 Task: Create a due date automation trigger when advanced on, on the tuesday of the week a card is due add fields with custom field "Resume" set to a number lower or equal to 1 and lower or equal to 10 at 11:00 AM.
Action: Mouse moved to (802, 247)
Screenshot: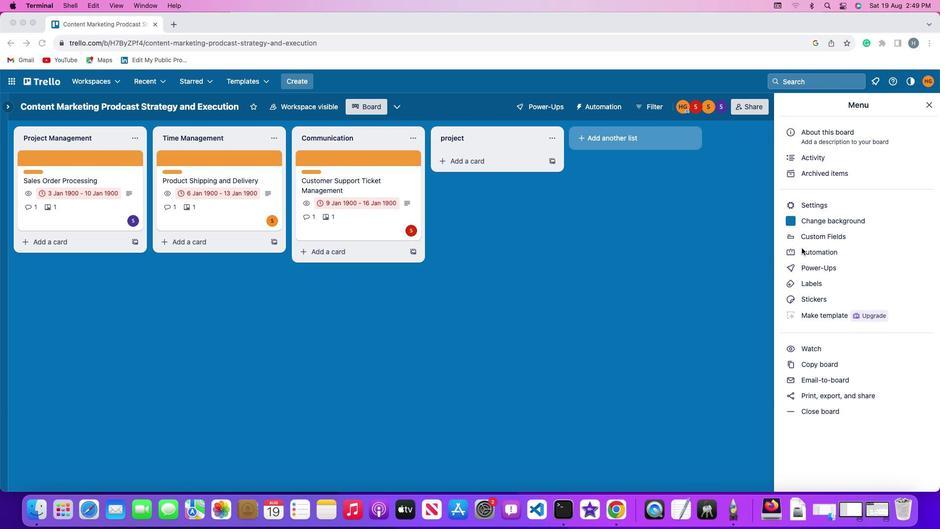 
Action: Mouse pressed left at (802, 247)
Screenshot: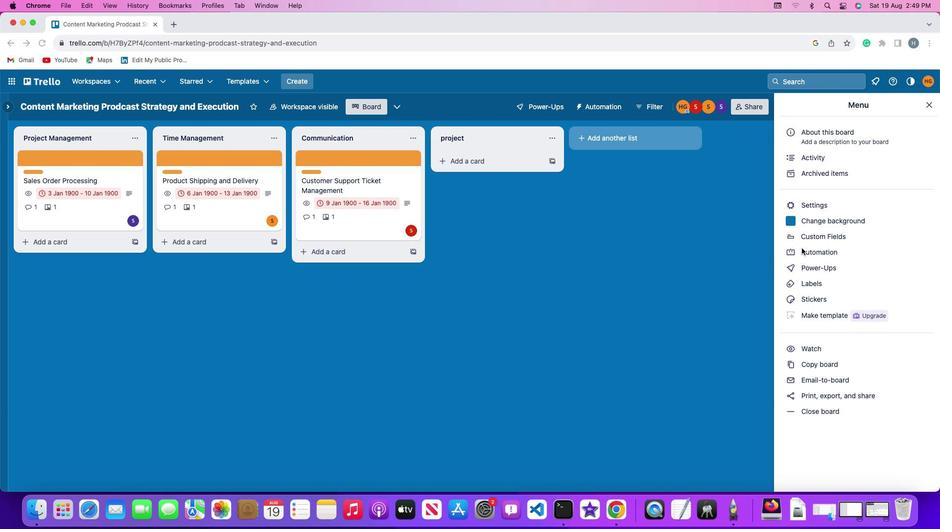 
Action: Mouse pressed left at (802, 247)
Screenshot: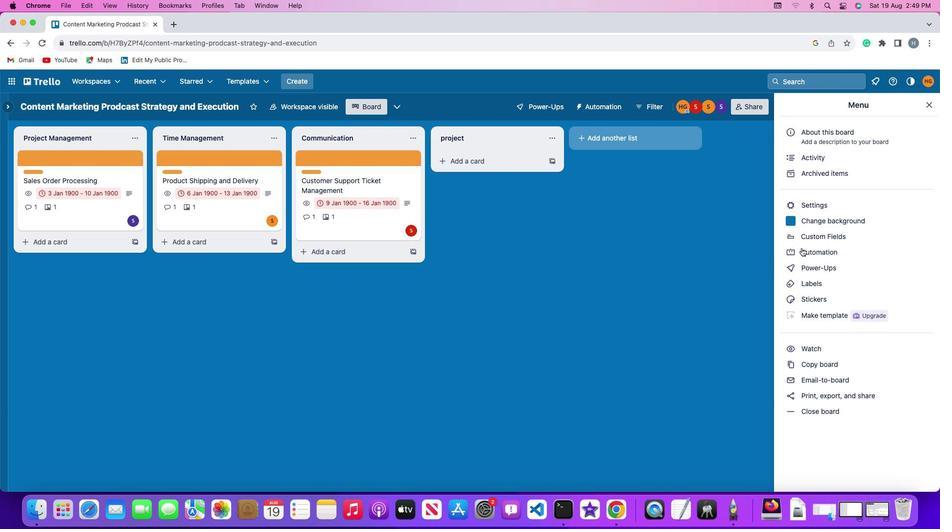 
Action: Mouse moved to (87, 231)
Screenshot: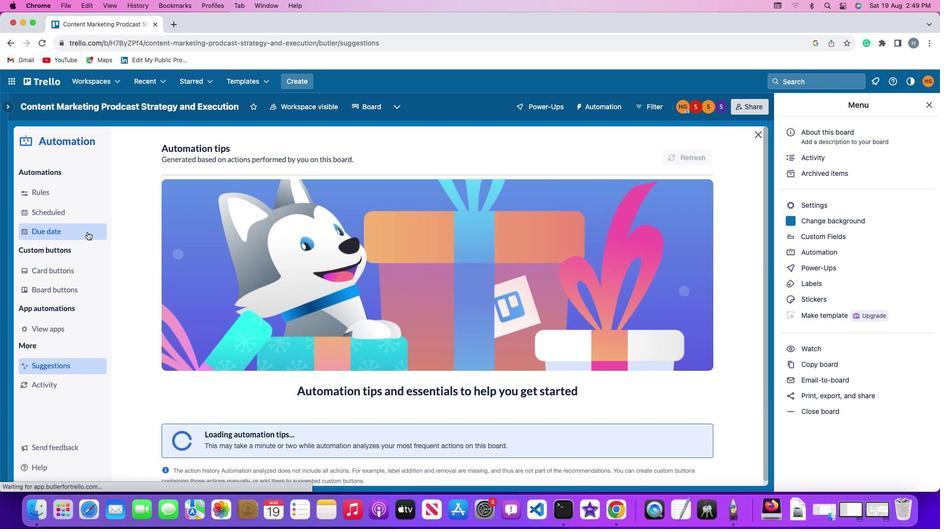 
Action: Mouse pressed left at (87, 231)
Screenshot: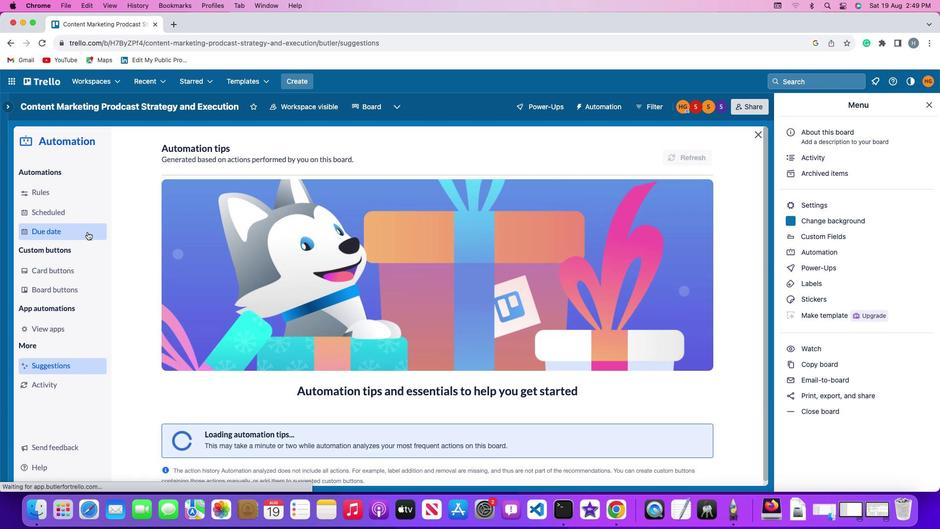 
Action: Mouse moved to (660, 150)
Screenshot: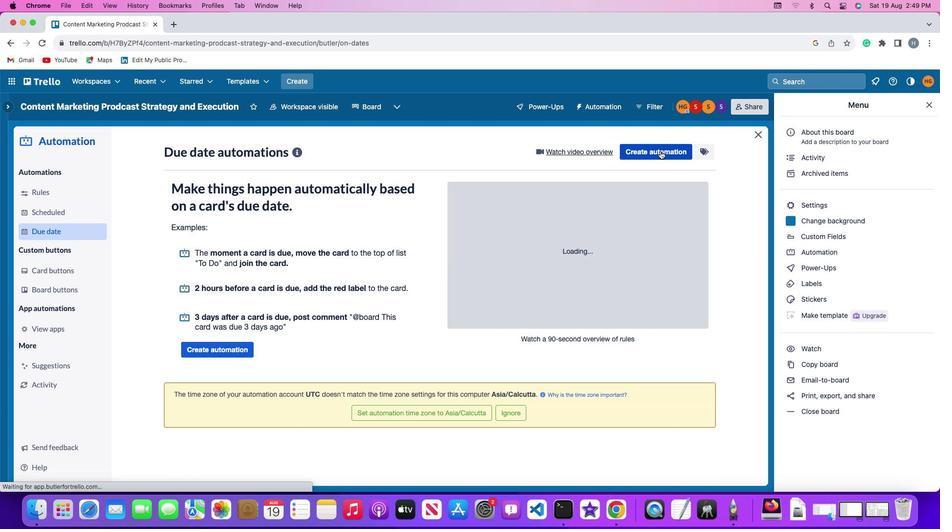 
Action: Mouse pressed left at (660, 150)
Screenshot: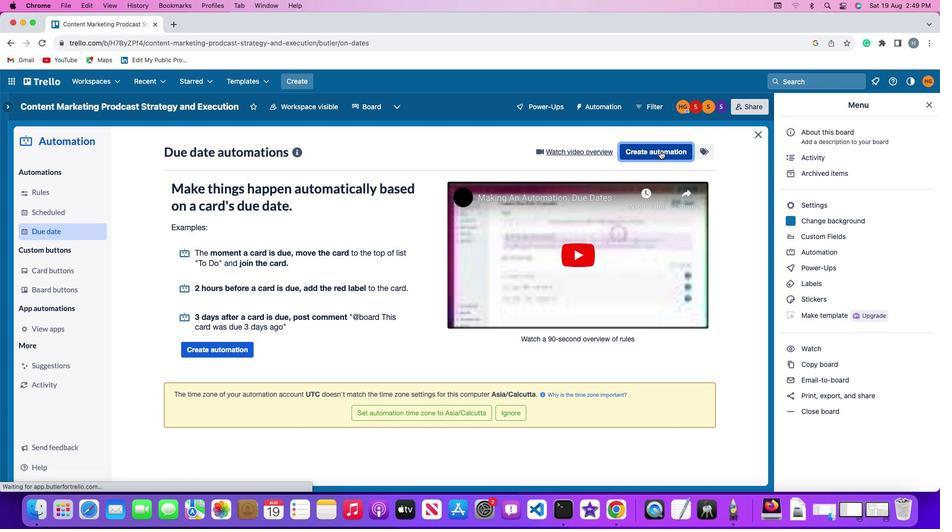 
Action: Mouse moved to (182, 245)
Screenshot: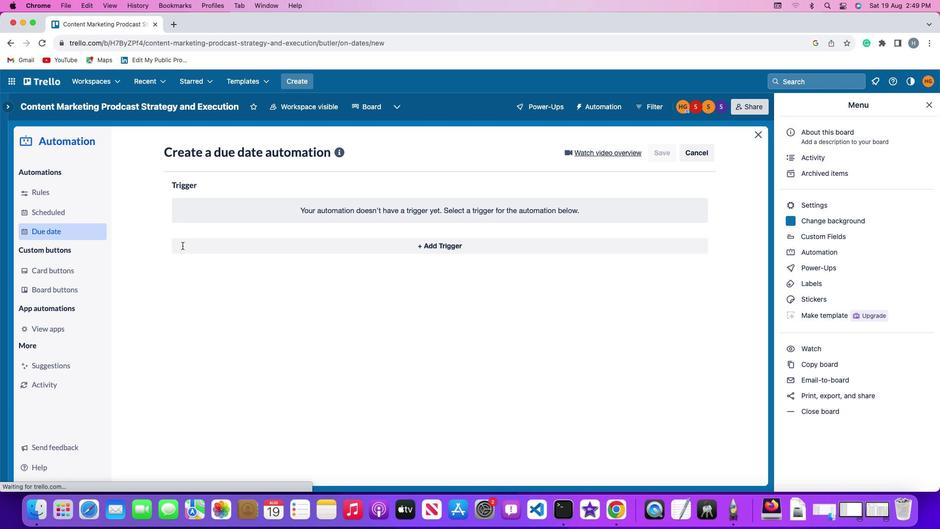 
Action: Mouse pressed left at (182, 245)
Screenshot: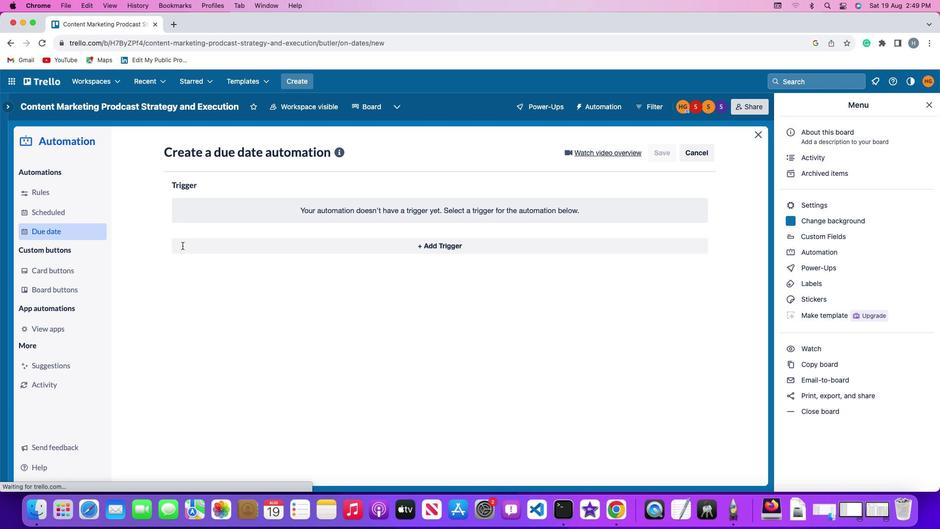 
Action: Mouse moved to (217, 430)
Screenshot: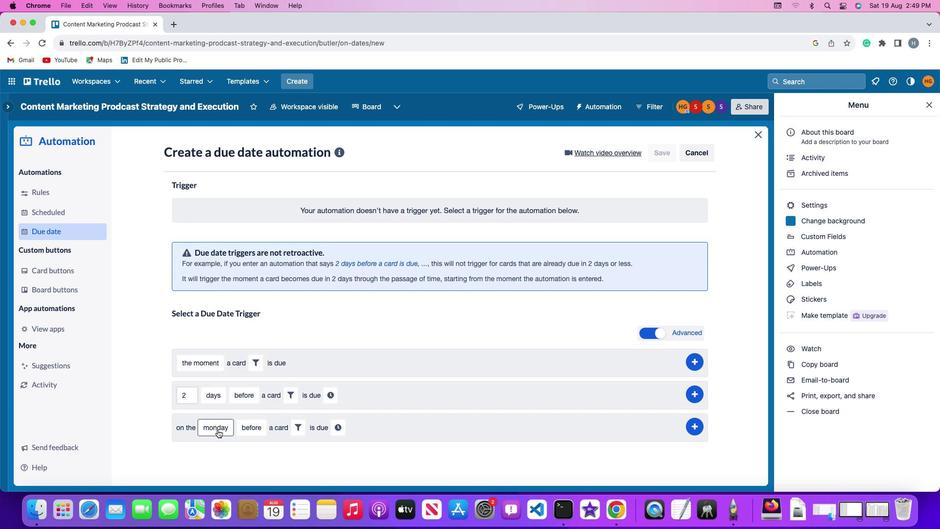 
Action: Mouse pressed left at (217, 430)
Screenshot: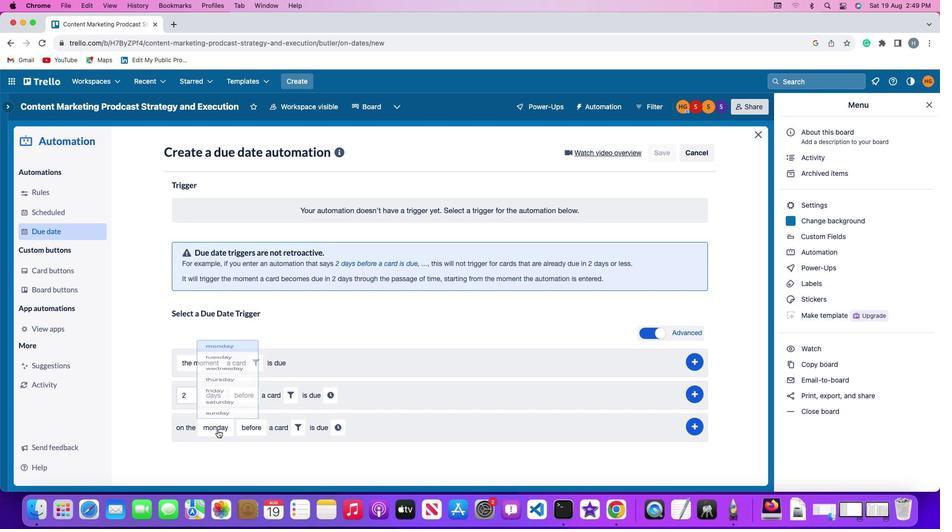 
Action: Mouse moved to (231, 313)
Screenshot: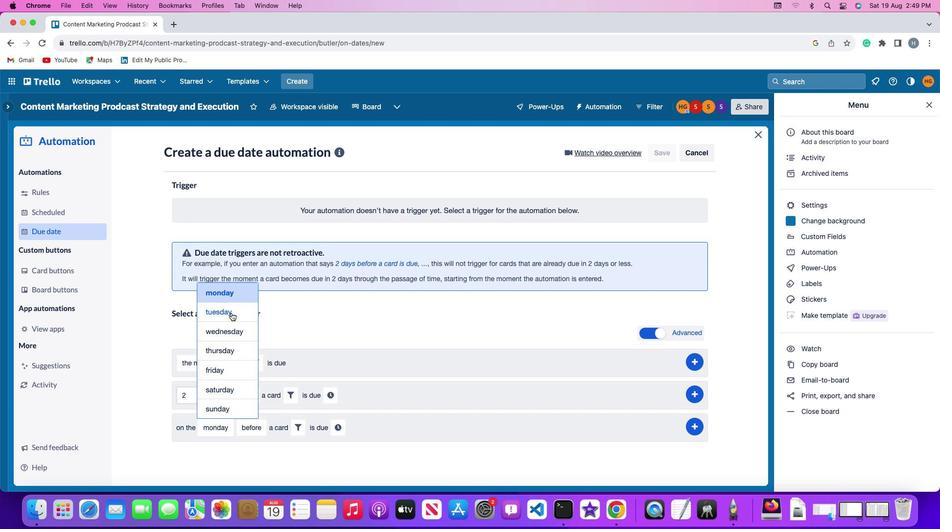 
Action: Mouse pressed left at (231, 313)
Screenshot: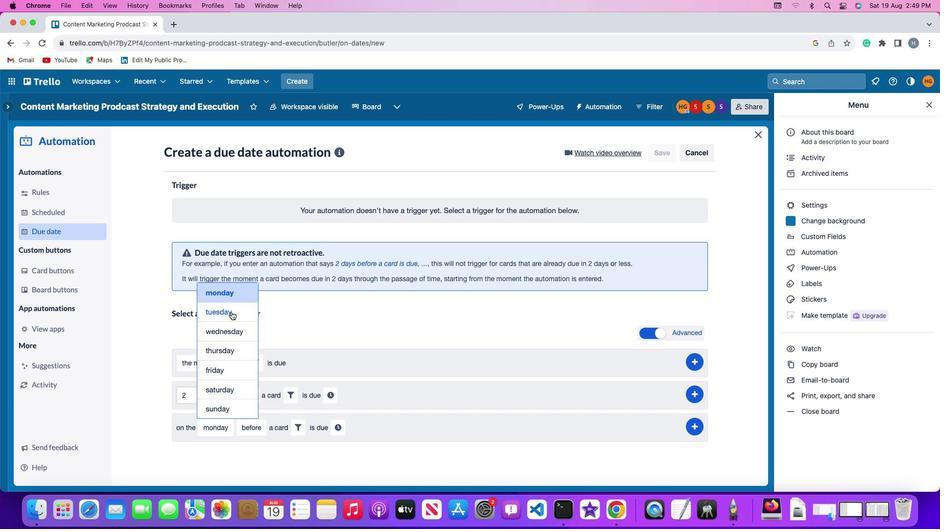 
Action: Mouse moved to (255, 432)
Screenshot: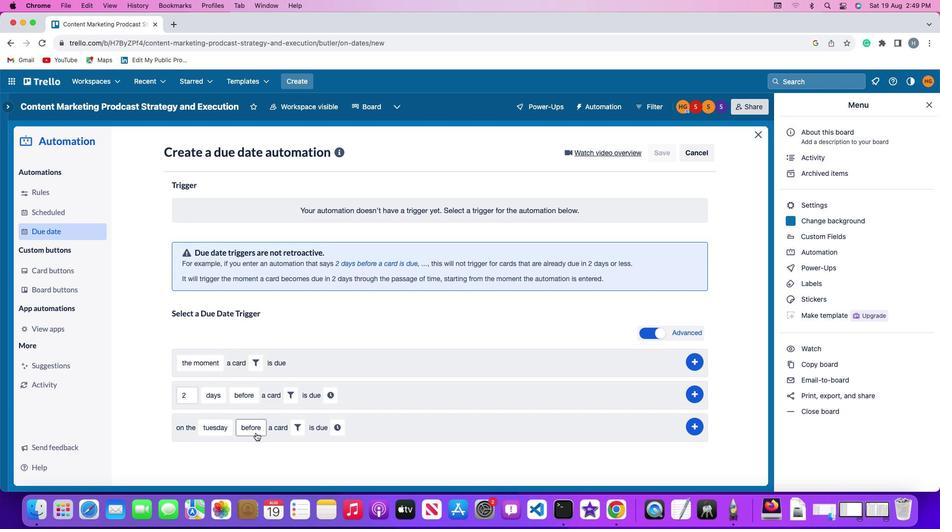 
Action: Mouse pressed left at (255, 432)
Screenshot: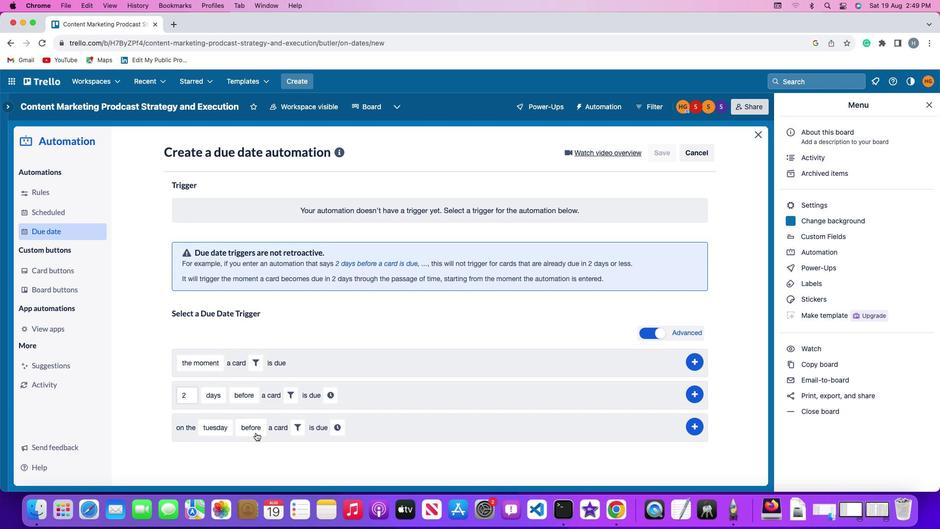 
Action: Mouse moved to (262, 383)
Screenshot: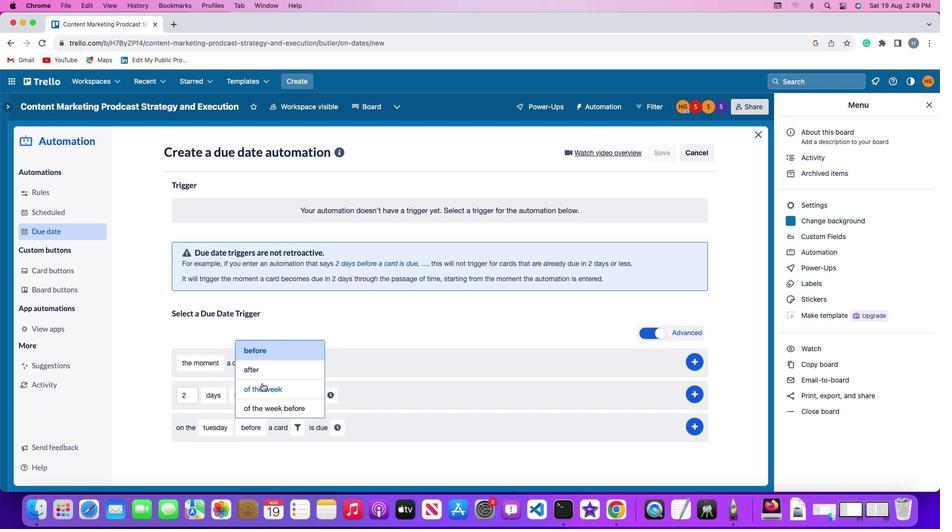
Action: Mouse pressed left at (262, 383)
Screenshot: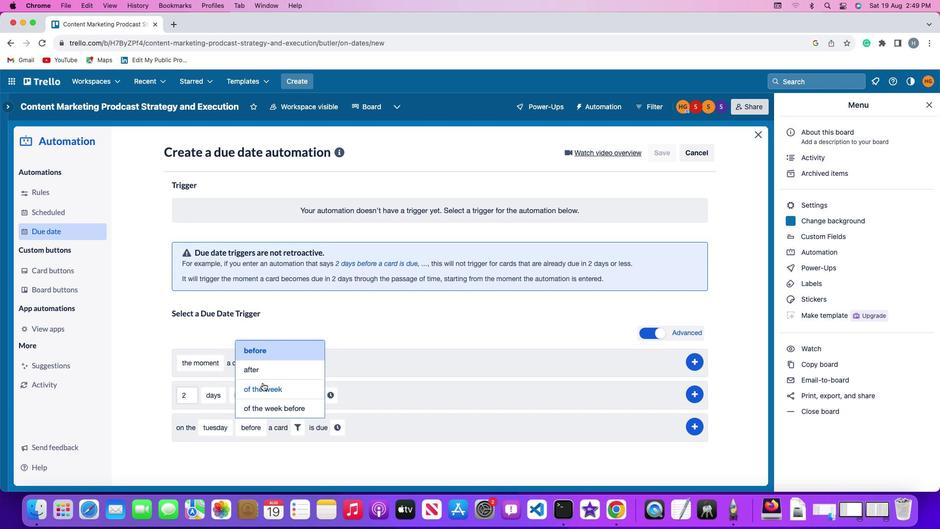 
Action: Mouse moved to (307, 418)
Screenshot: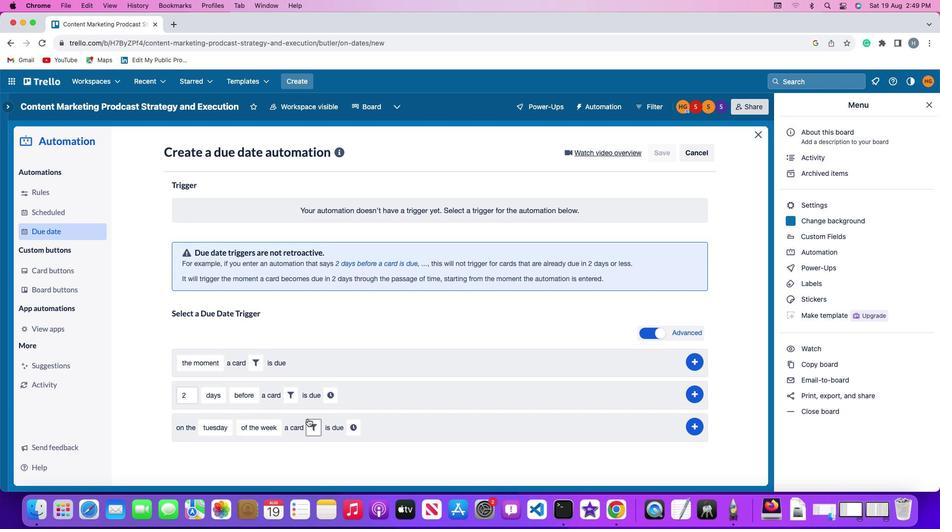 
Action: Mouse pressed left at (307, 418)
Screenshot: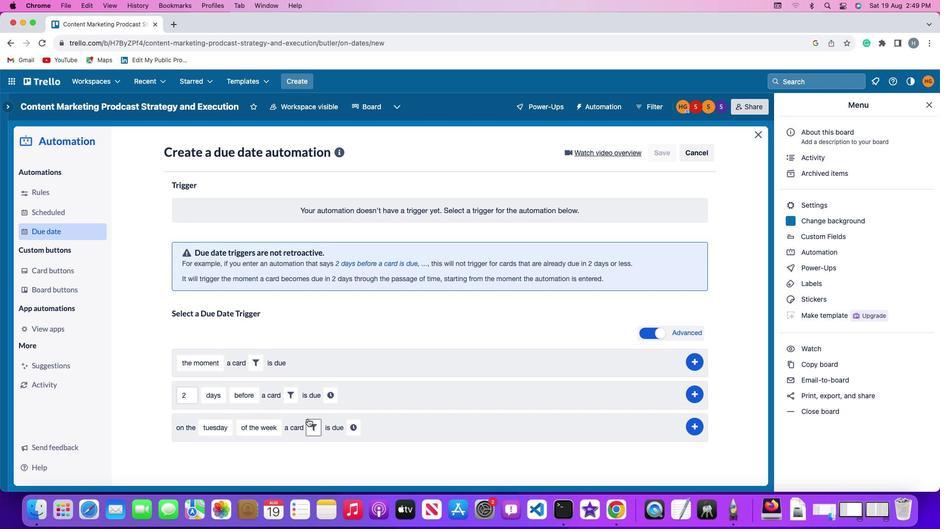 
Action: Mouse moved to (472, 456)
Screenshot: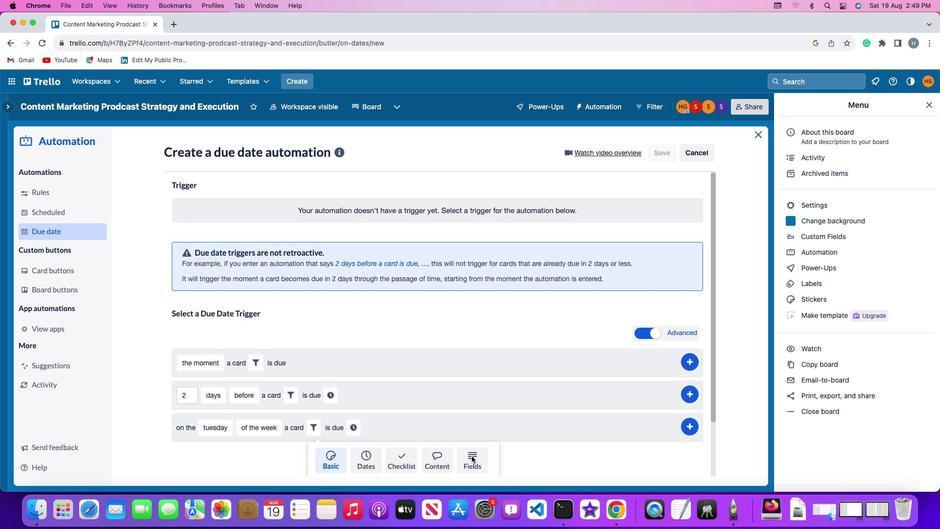 
Action: Mouse pressed left at (472, 456)
Screenshot: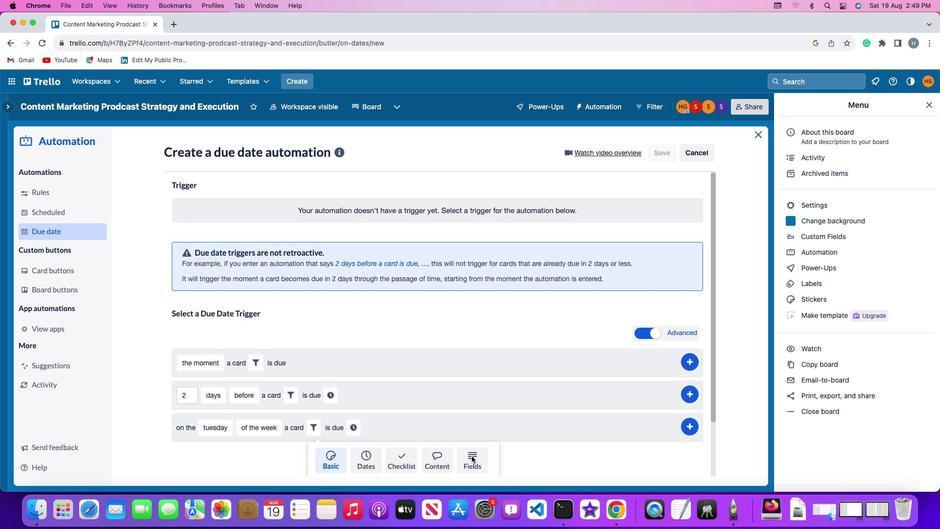 
Action: Mouse moved to (261, 447)
Screenshot: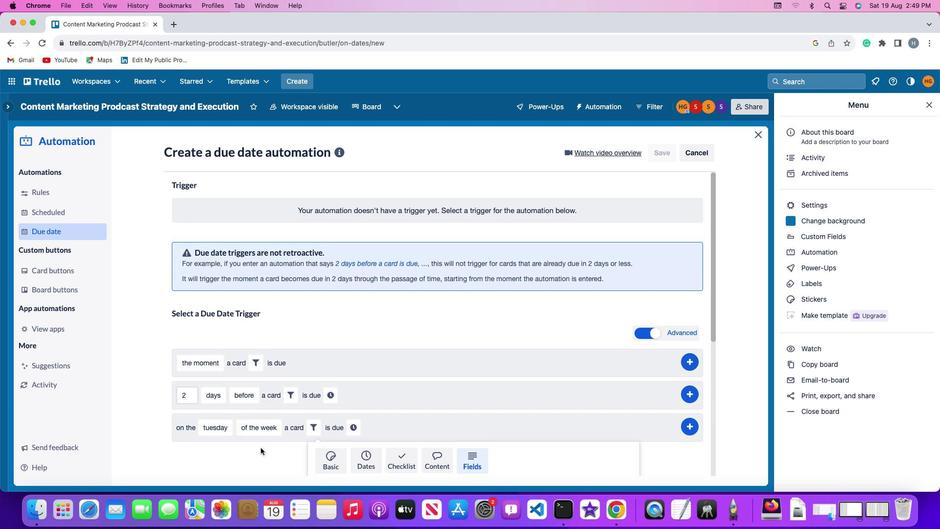 
Action: Mouse scrolled (261, 447) with delta (0, 0)
Screenshot: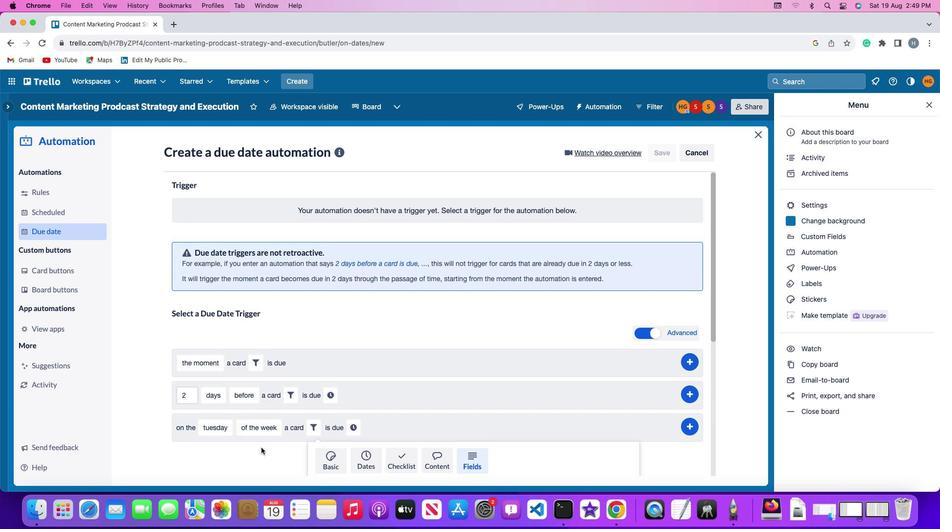 
Action: Mouse moved to (261, 447)
Screenshot: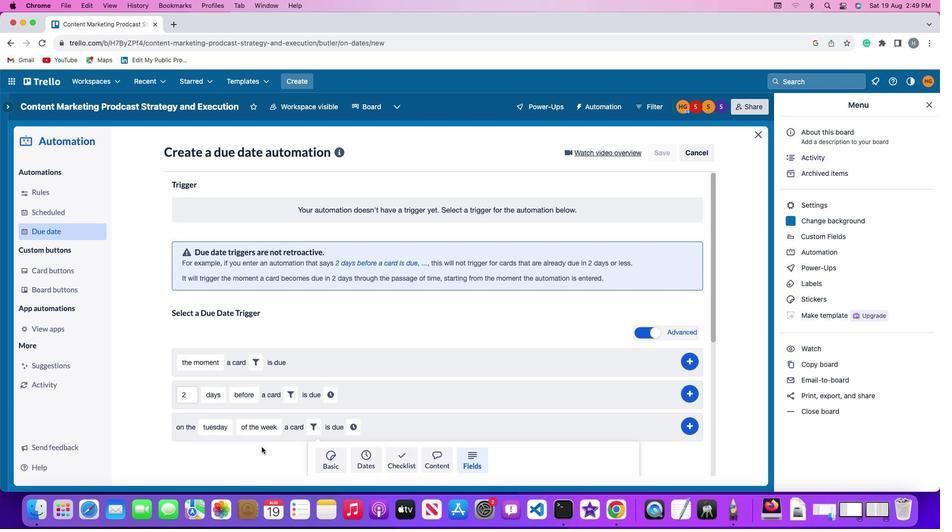 
Action: Mouse scrolled (261, 447) with delta (0, 0)
Screenshot: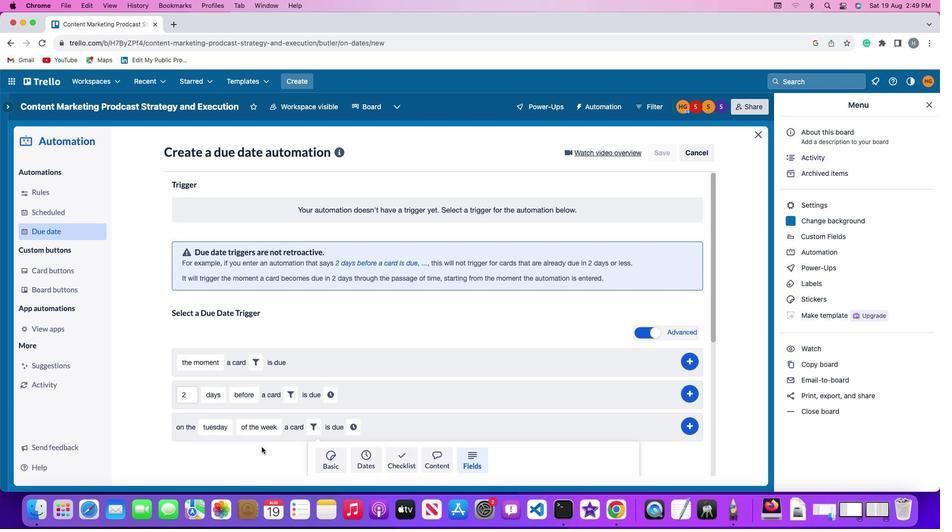 
Action: Mouse moved to (261, 447)
Screenshot: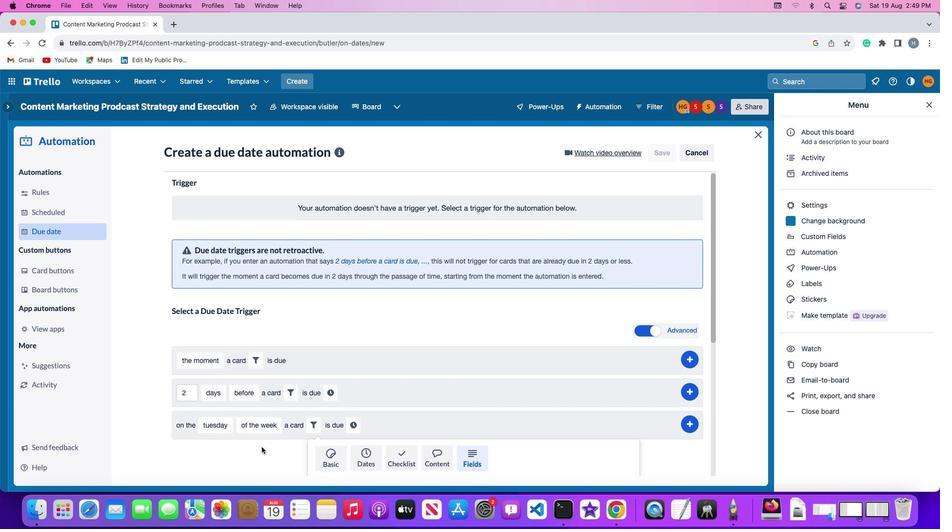 
Action: Mouse scrolled (261, 447) with delta (0, -1)
Screenshot: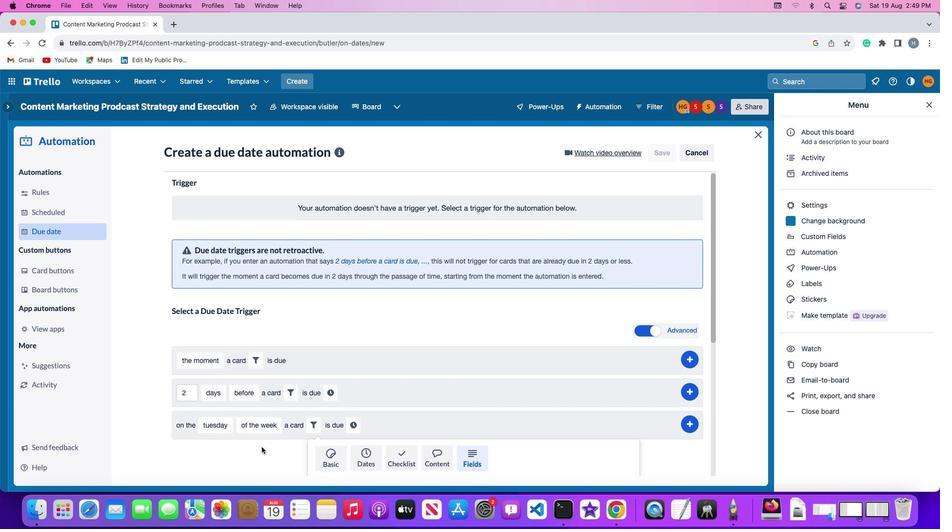 
Action: Mouse moved to (261, 446)
Screenshot: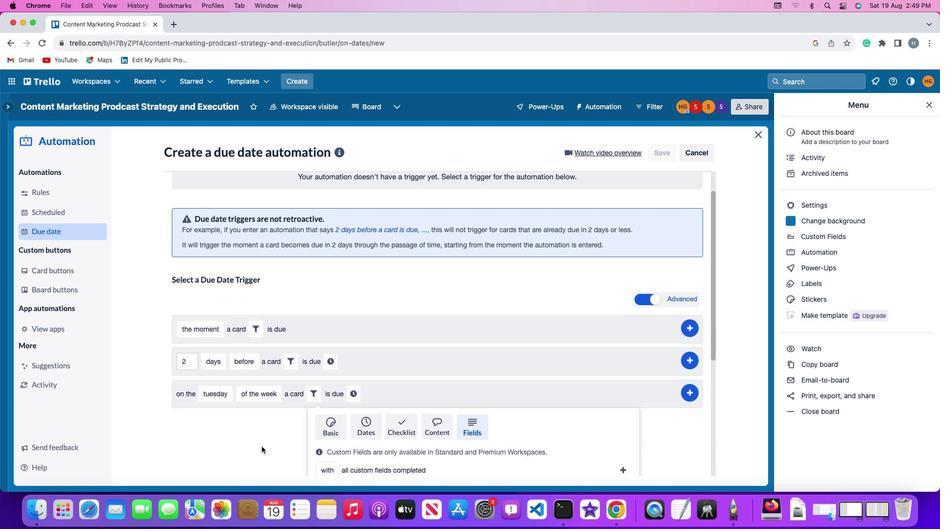 
Action: Mouse scrolled (261, 446) with delta (0, -1)
Screenshot: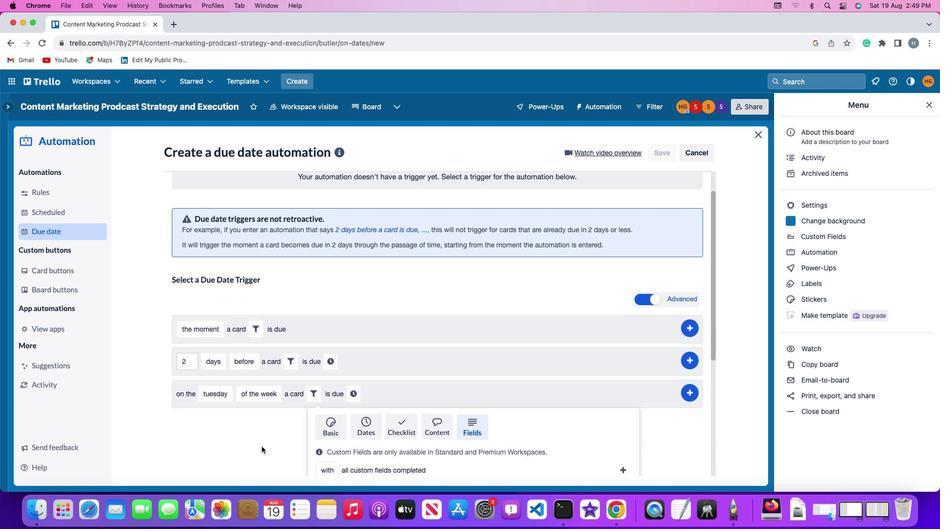 
Action: Mouse moved to (262, 446)
Screenshot: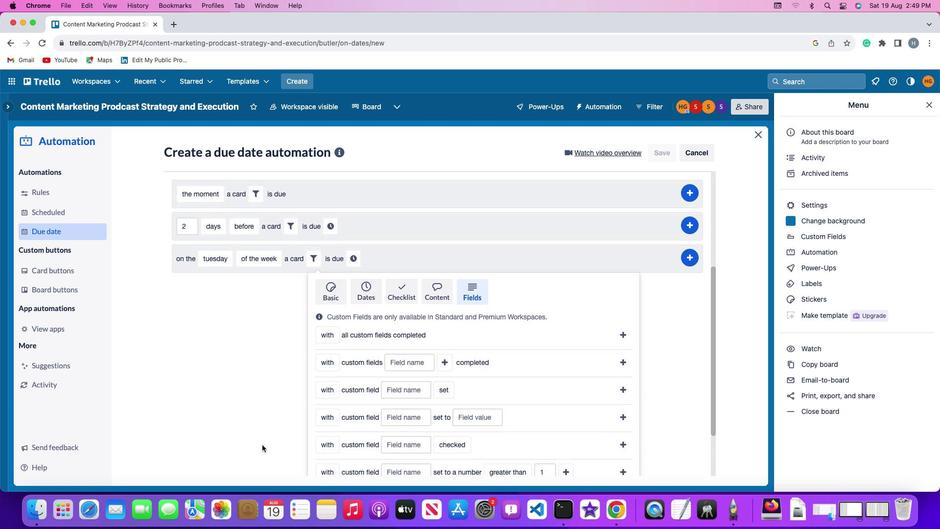 
Action: Mouse scrolled (262, 446) with delta (0, 0)
Screenshot: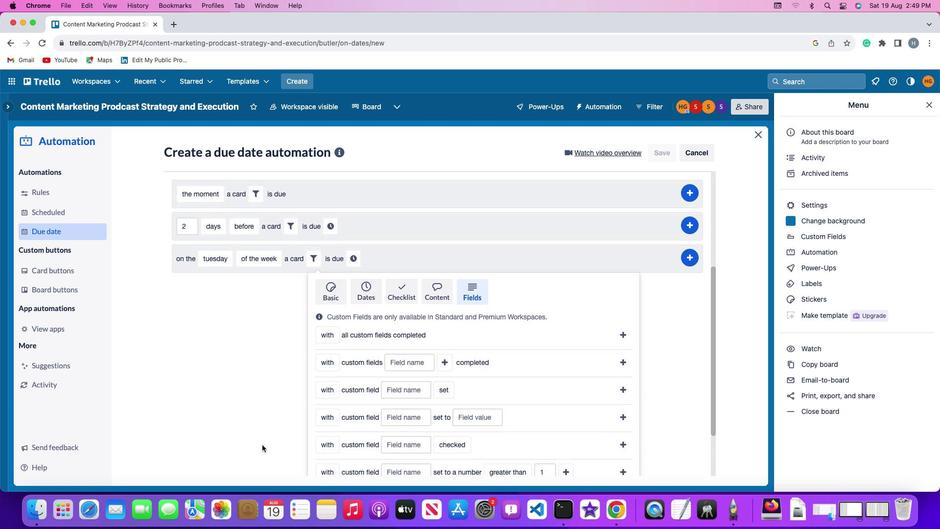 
Action: Mouse scrolled (262, 446) with delta (0, 0)
Screenshot: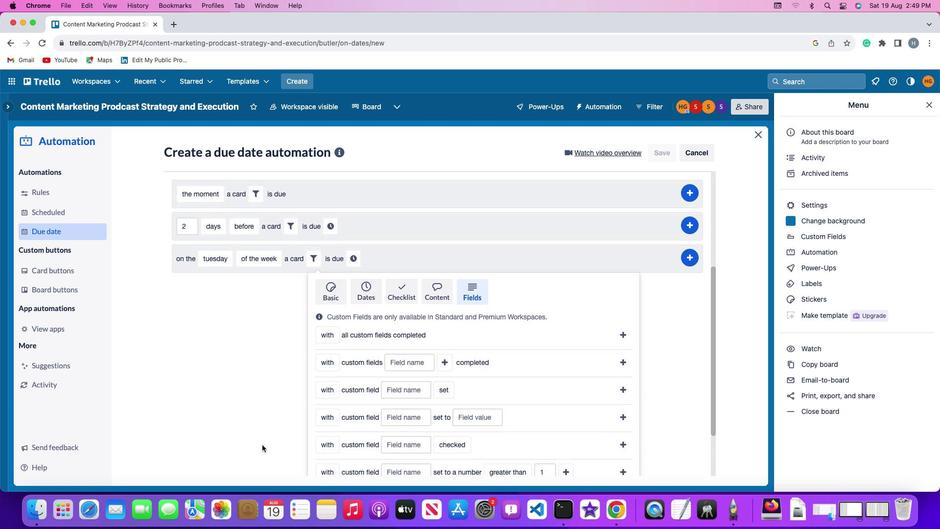 
Action: Mouse moved to (262, 445)
Screenshot: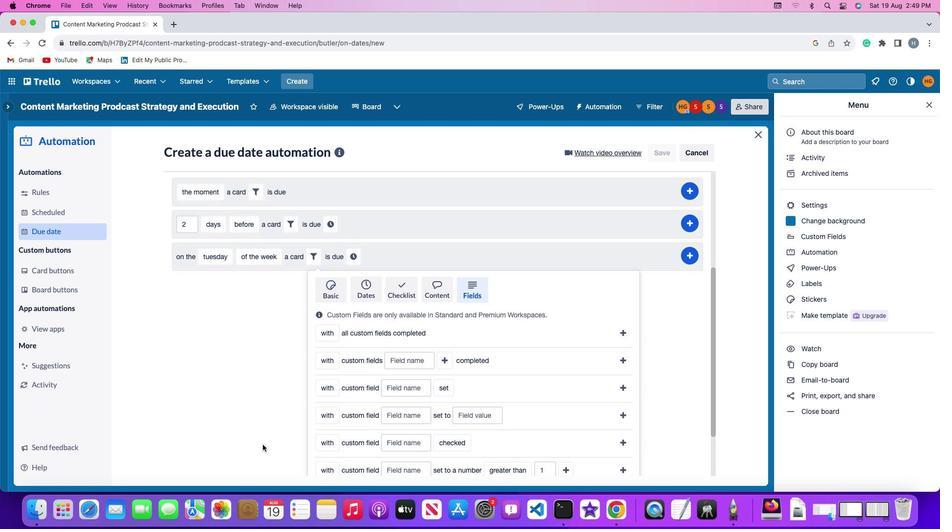 
Action: Mouse scrolled (262, 445) with delta (0, -1)
Screenshot: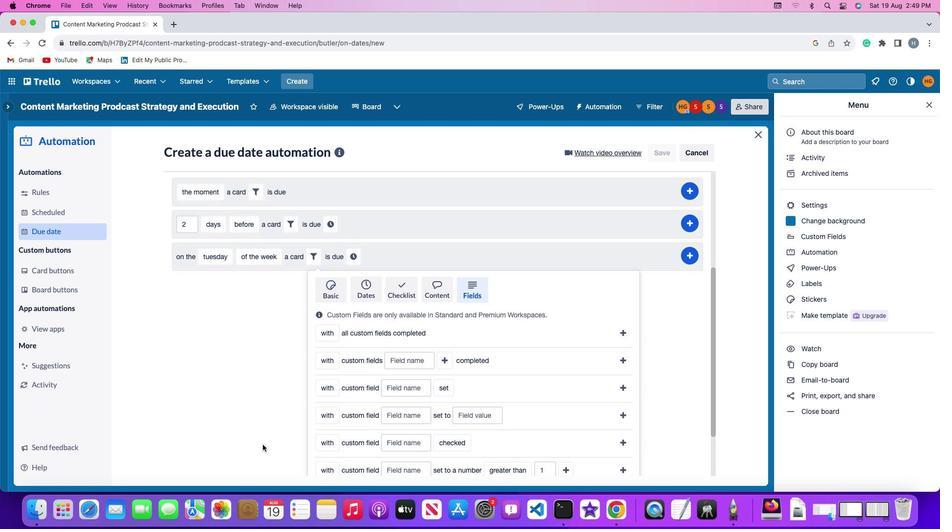 
Action: Mouse moved to (262, 444)
Screenshot: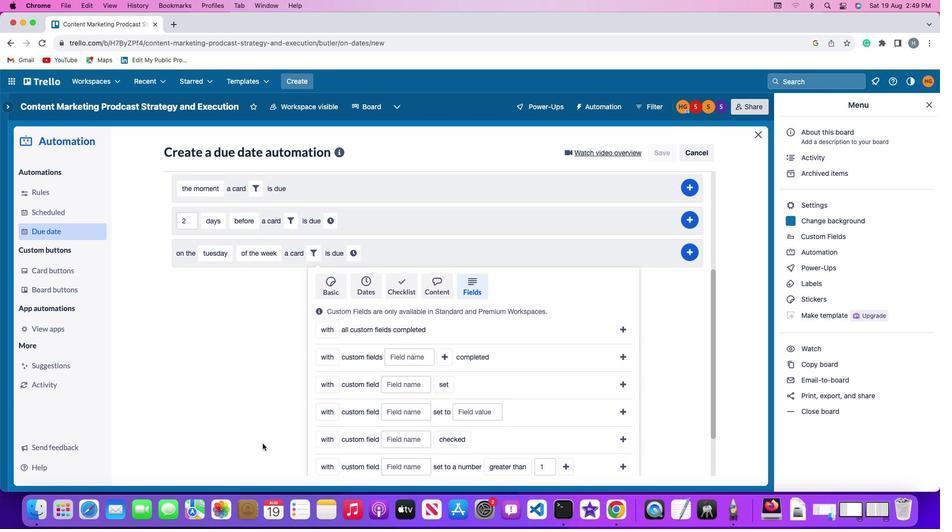 
Action: Mouse scrolled (262, 444) with delta (0, -2)
Screenshot: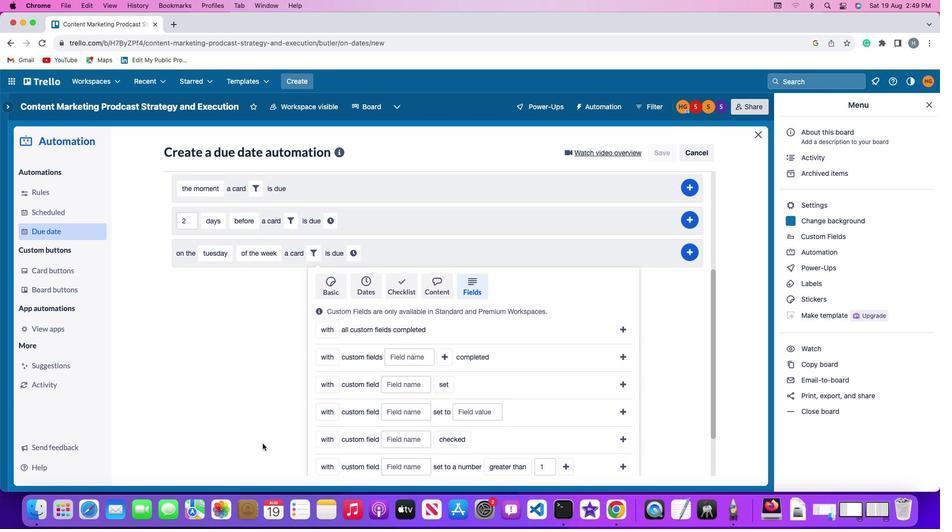 
Action: Mouse moved to (261, 443)
Screenshot: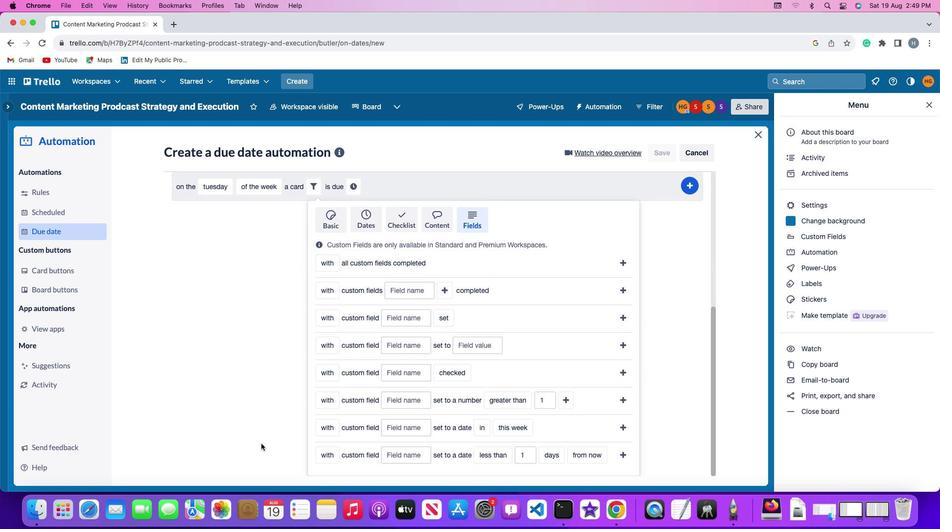 
Action: Mouse scrolled (261, 443) with delta (0, 0)
Screenshot: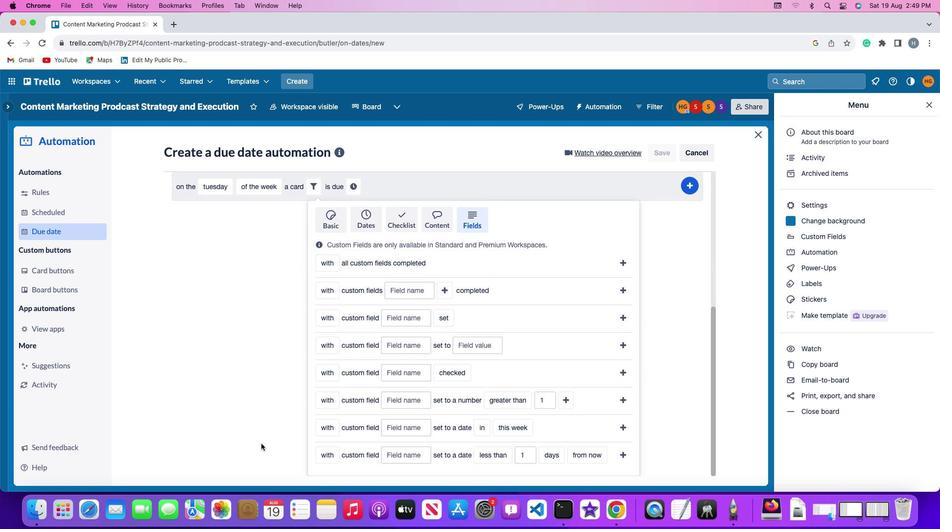 
Action: Mouse moved to (261, 443)
Screenshot: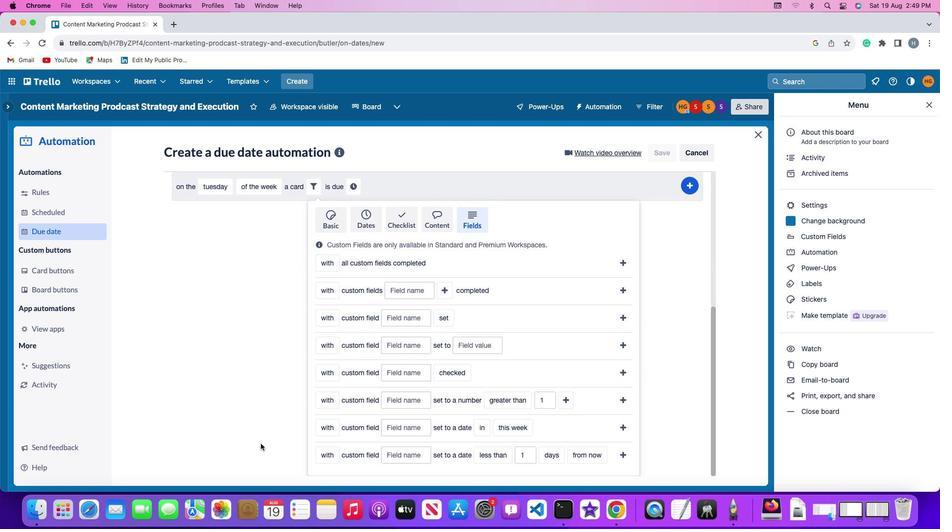 
Action: Mouse scrolled (261, 443) with delta (0, 0)
Screenshot: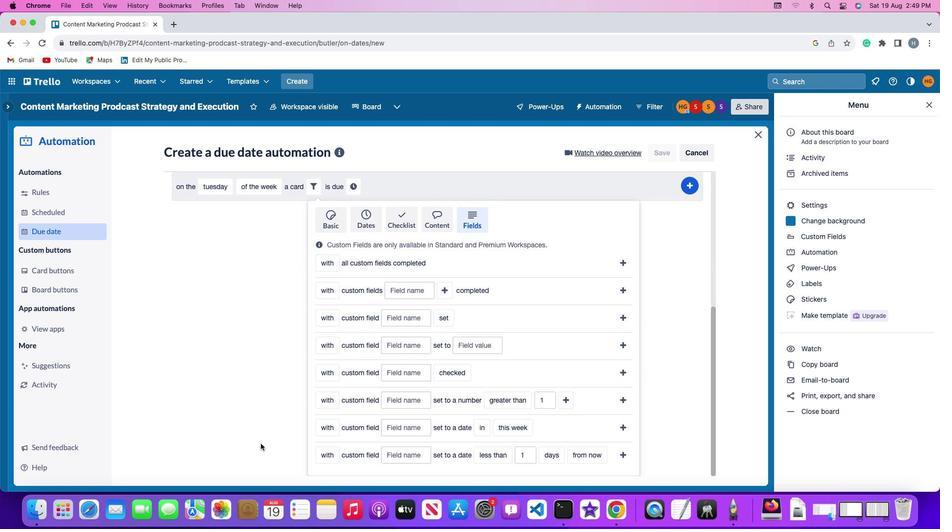 
Action: Mouse scrolled (261, 443) with delta (0, 0)
Screenshot: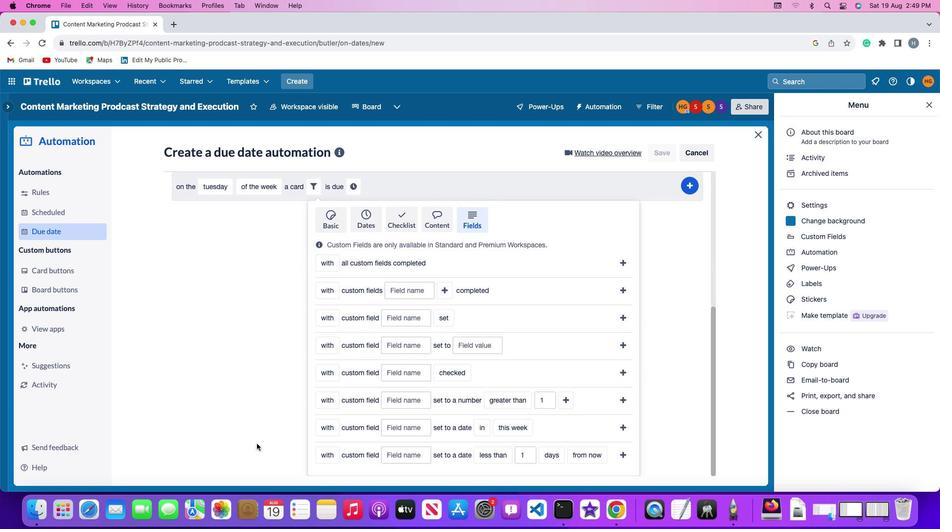 
Action: Mouse moved to (330, 397)
Screenshot: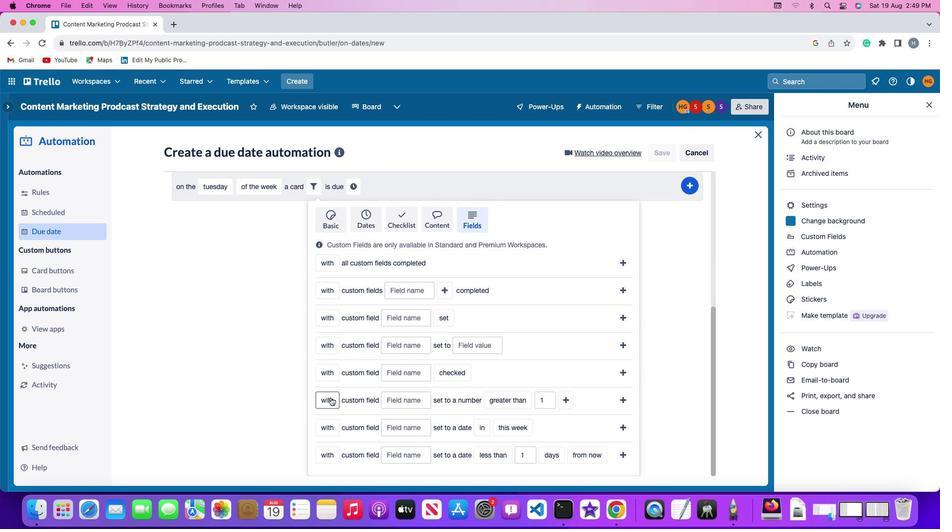 
Action: Mouse pressed left at (330, 397)
Screenshot: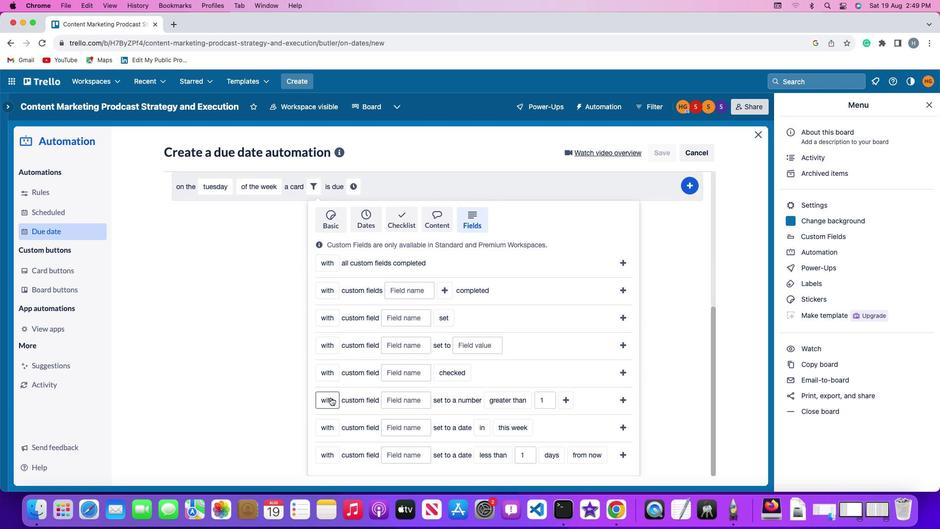
Action: Mouse moved to (330, 413)
Screenshot: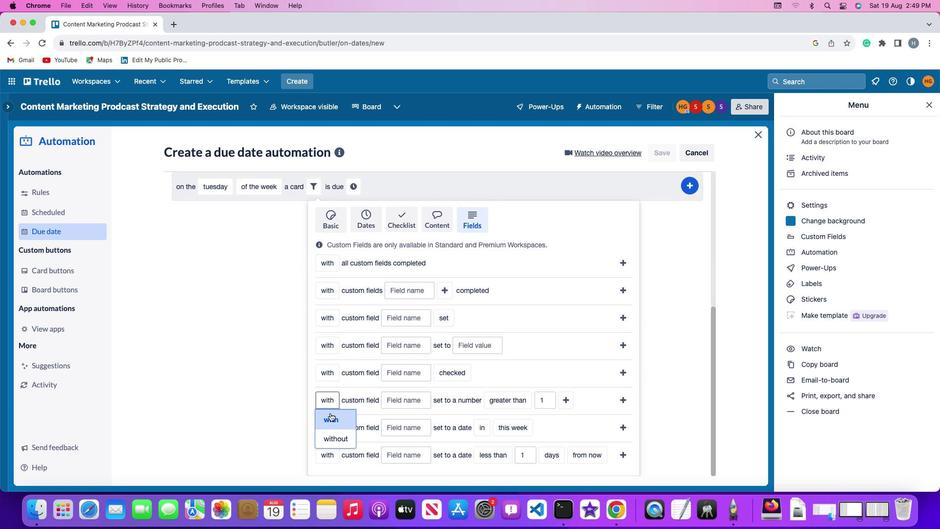 
Action: Mouse pressed left at (330, 413)
Screenshot: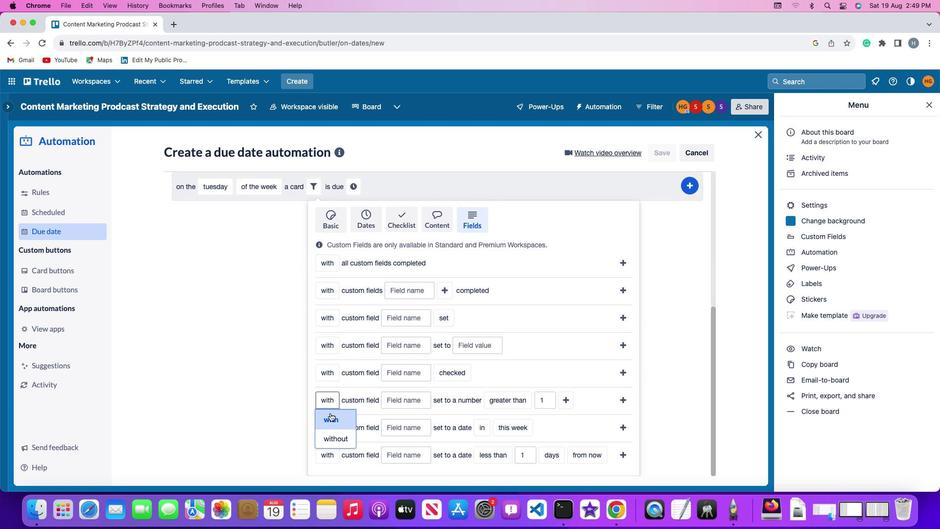 
Action: Mouse moved to (399, 401)
Screenshot: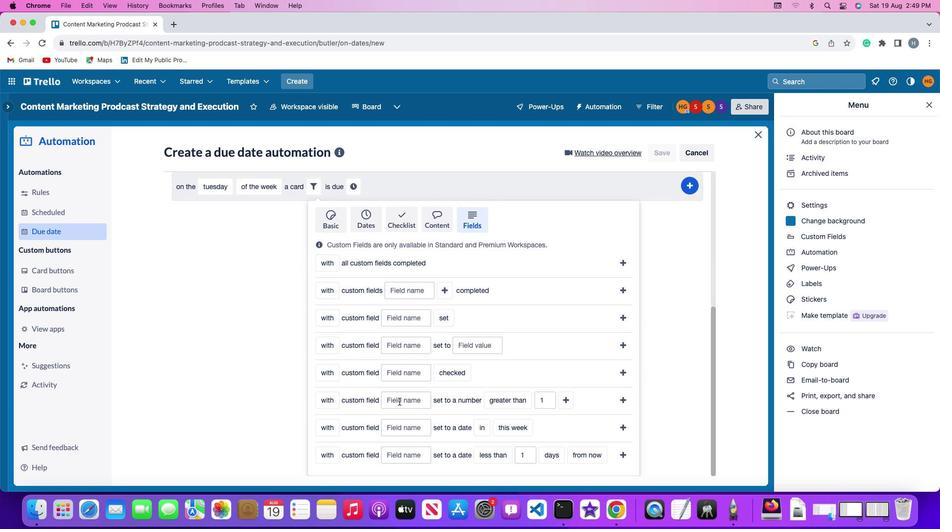 
Action: Mouse pressed left at (399, 401)
Screenshot: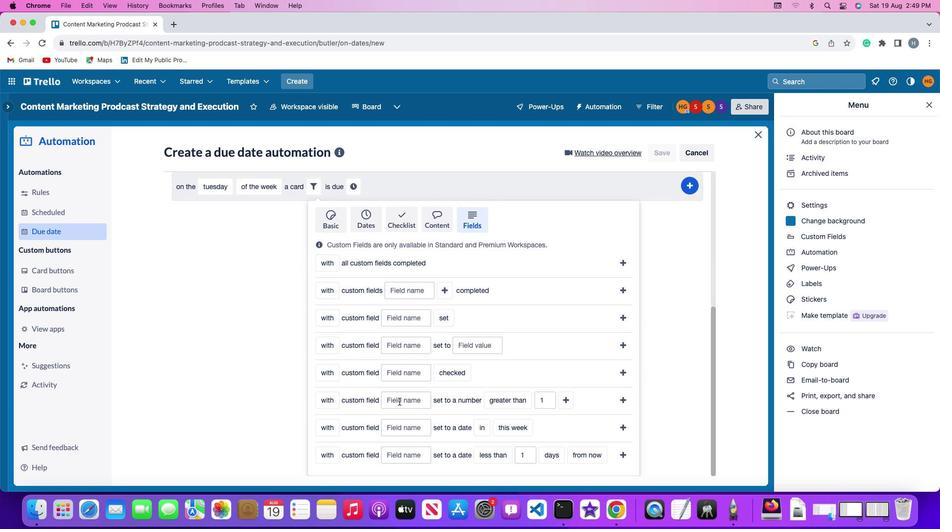 
Action: Mouse moved to (381, 413)
Screenshot: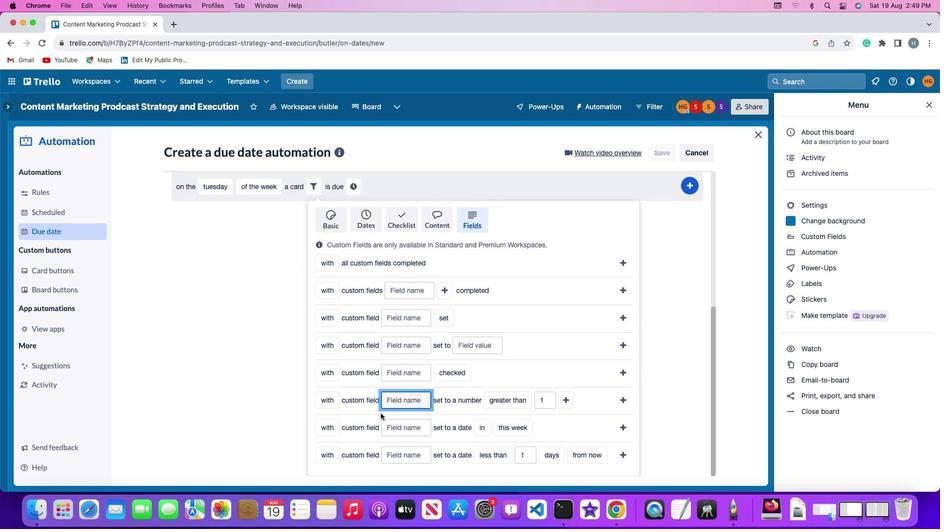 
Action: Key pressed Key.shift
Screenshot: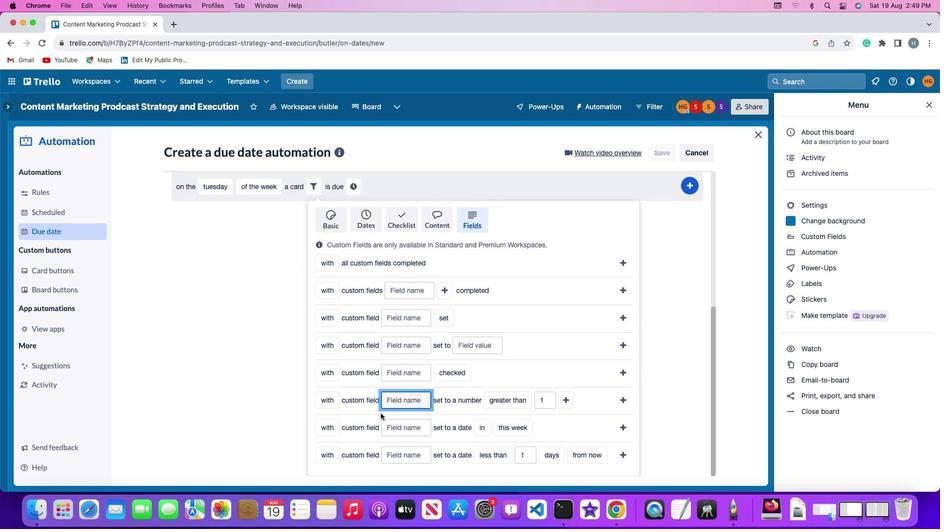 
Action: Mouse moved to (381, 413)
Screenshot: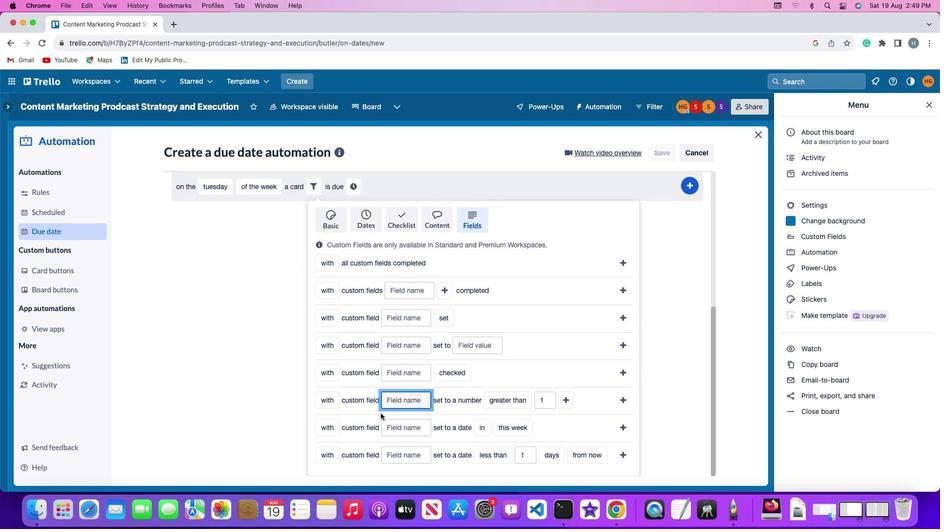 
Action: Key pressed 'R''e''s''u''m''e'
Screenshot: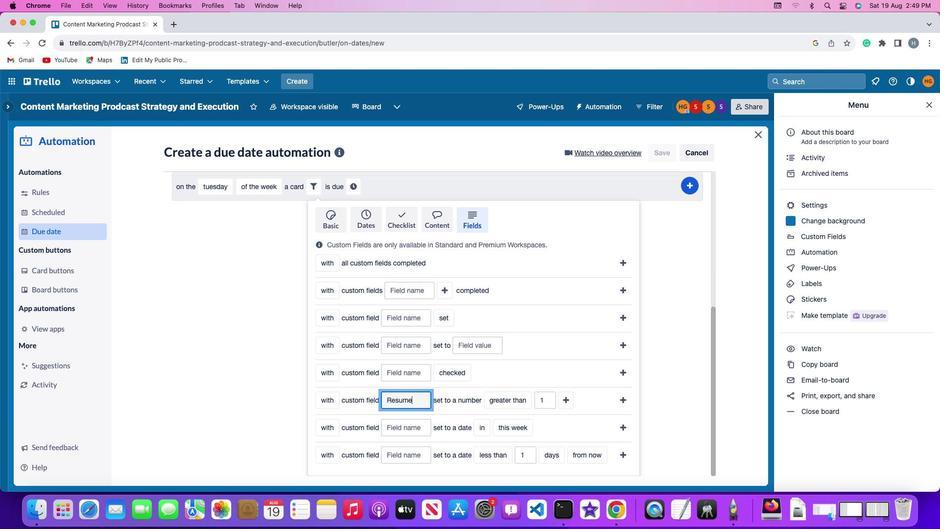 
Action: Mouse moved to (498, 401)
Screenshot: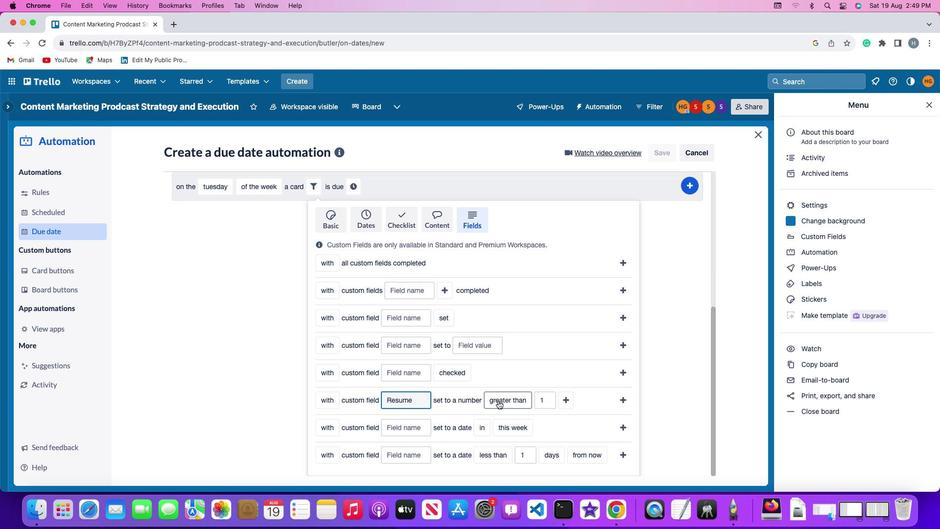 
Action: Mouse pressed left at (498, 401)
Screenshot: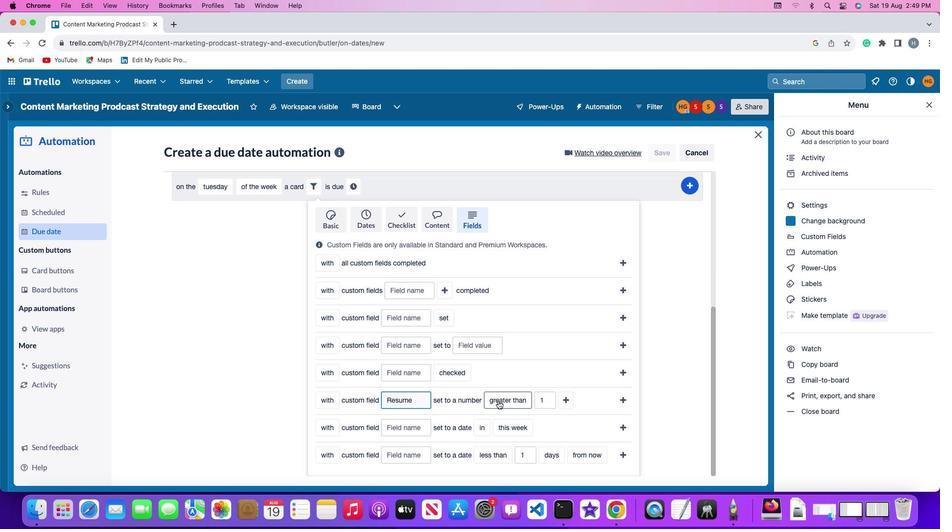 
Action: Mouse moved to (502, 382)
Screenshot: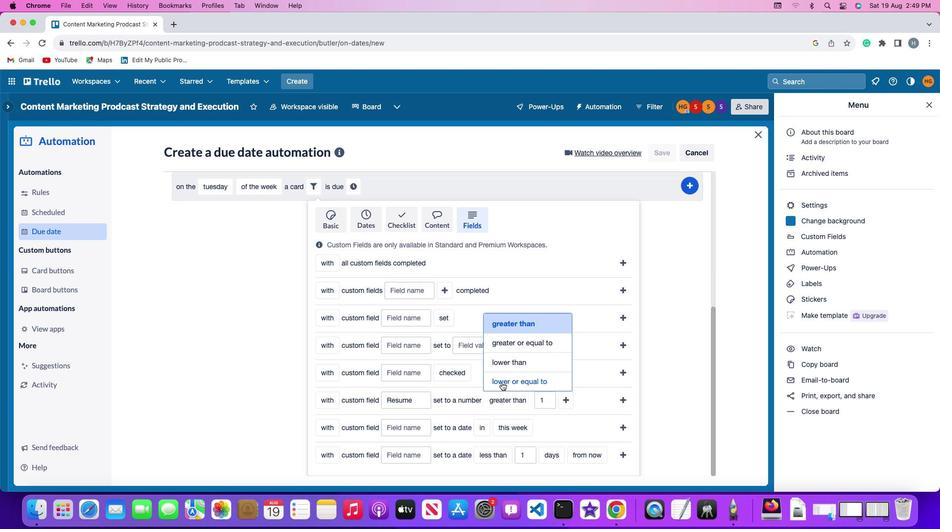 
Action: Mouse pressed left at (502, 382)
Screenshot: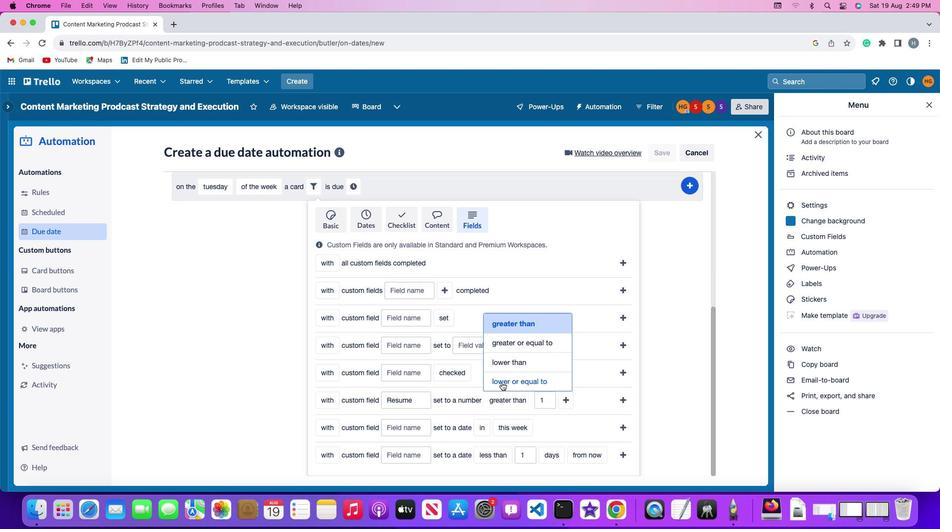 
Action: Mouse moved to (563, 400)
Screenshot: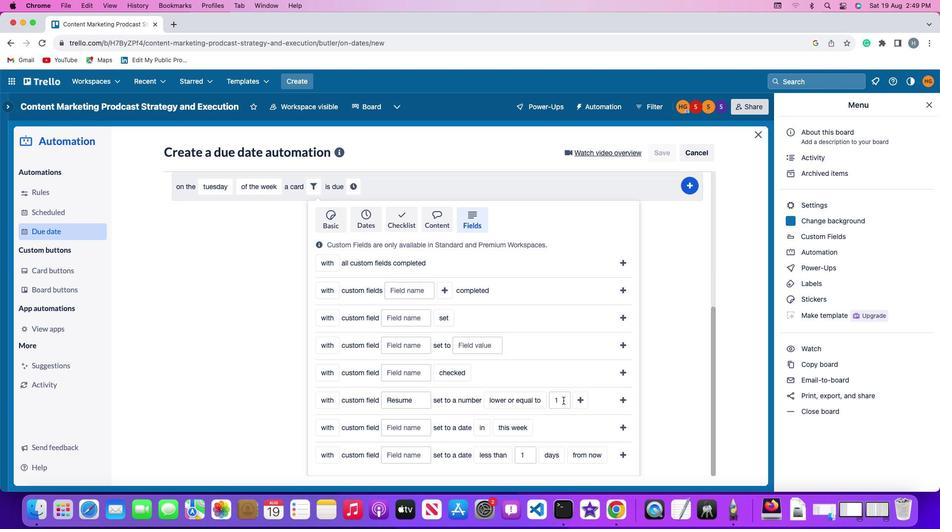 
Action: Mouse pressed left at (563, 400)
Screenshot: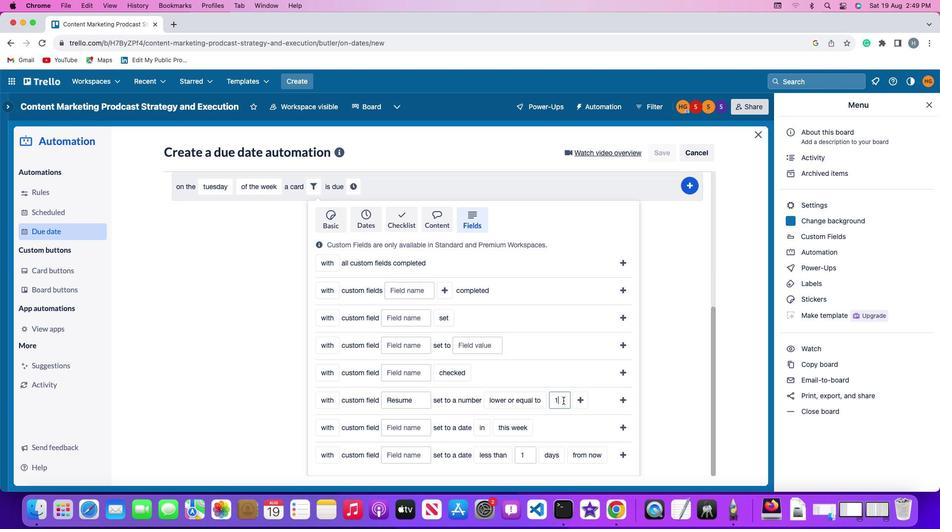 
Action: Mouse moved to (564, 400)
Screenshot: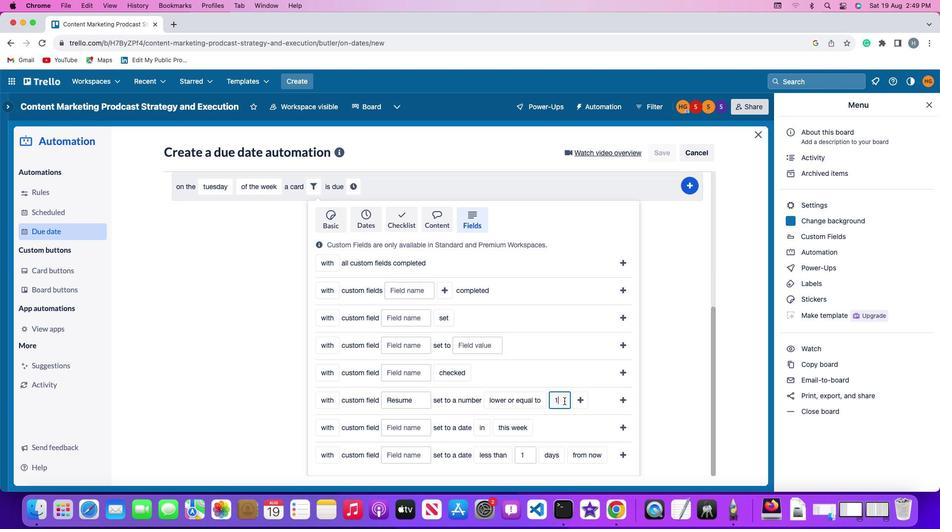 
Action: Key pressed Key.backspace'1'
Screenshot: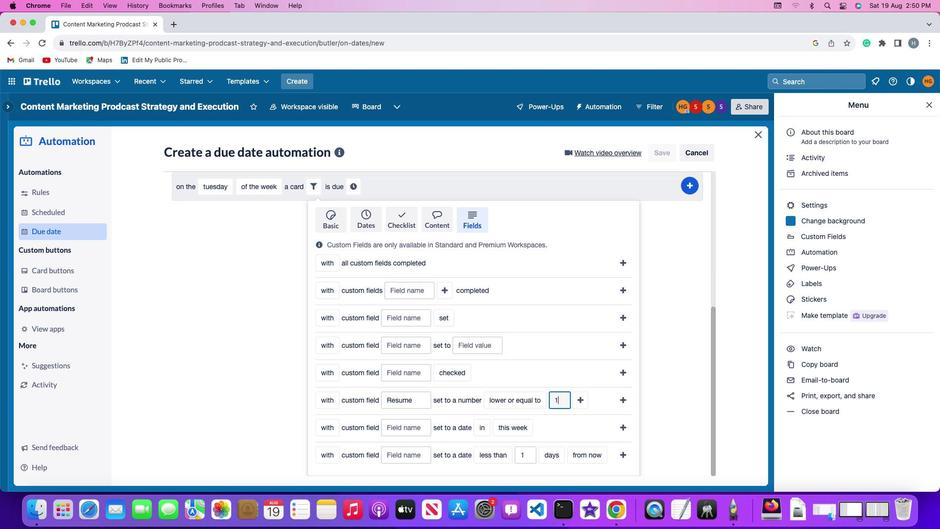 
Action: Mouse moved to (587, 401)
Screenshot: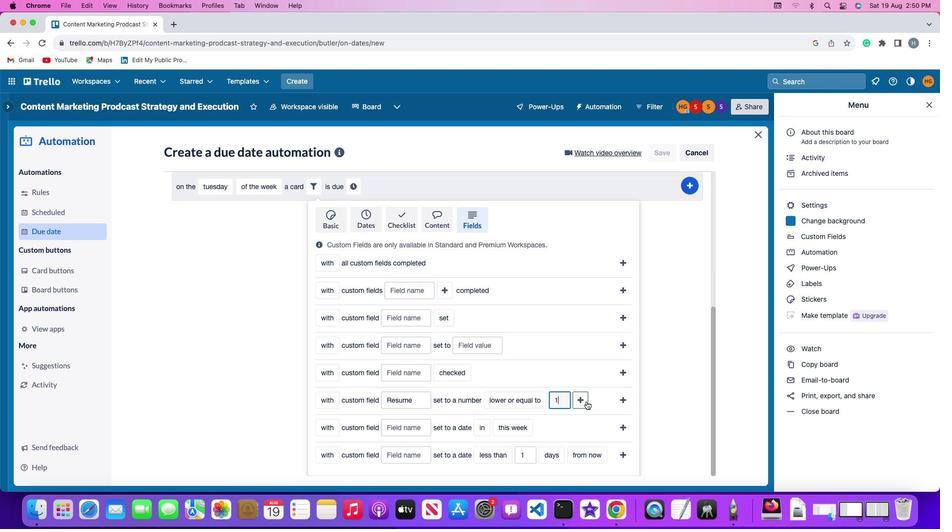 
Action: Mouse pressed left at (587, 401)
Screenshot: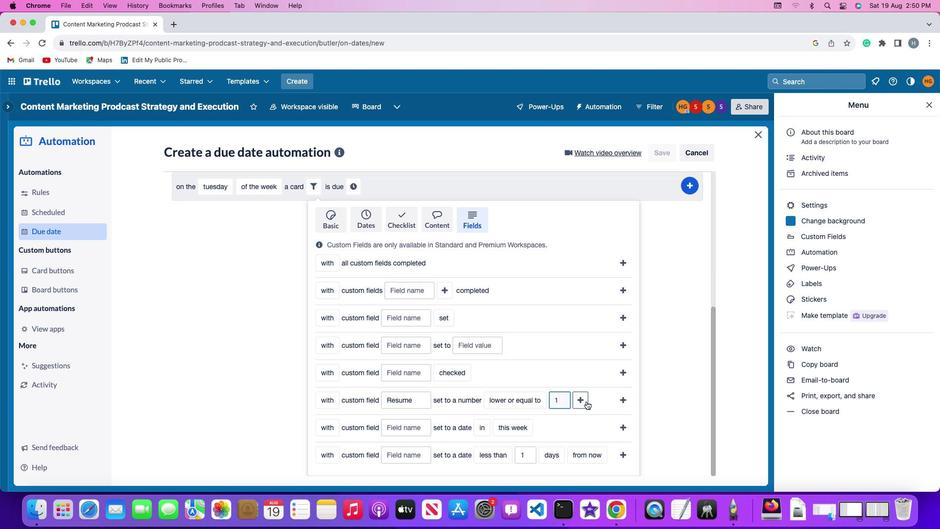 
Action: Mouse moved to (365, 419)
Screenshot: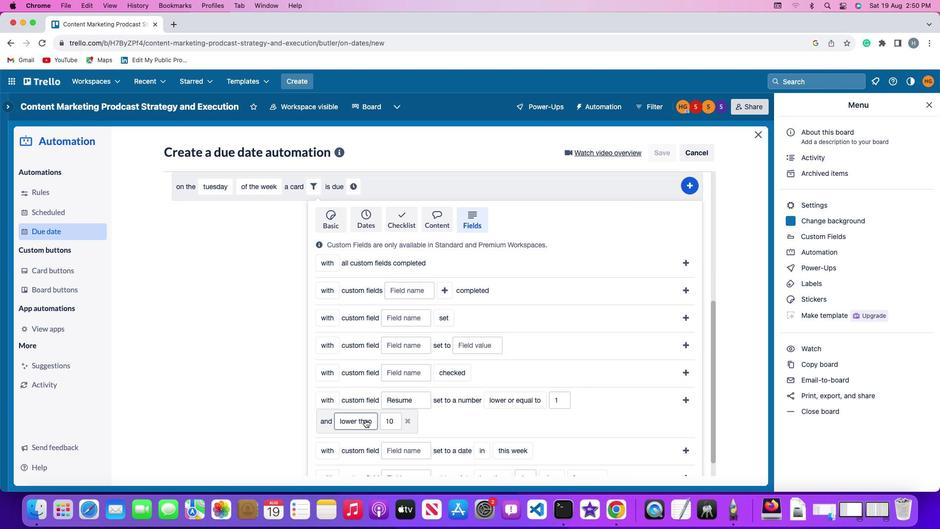 
Action: Mouse pressed left at (365, 419)
Screenshot: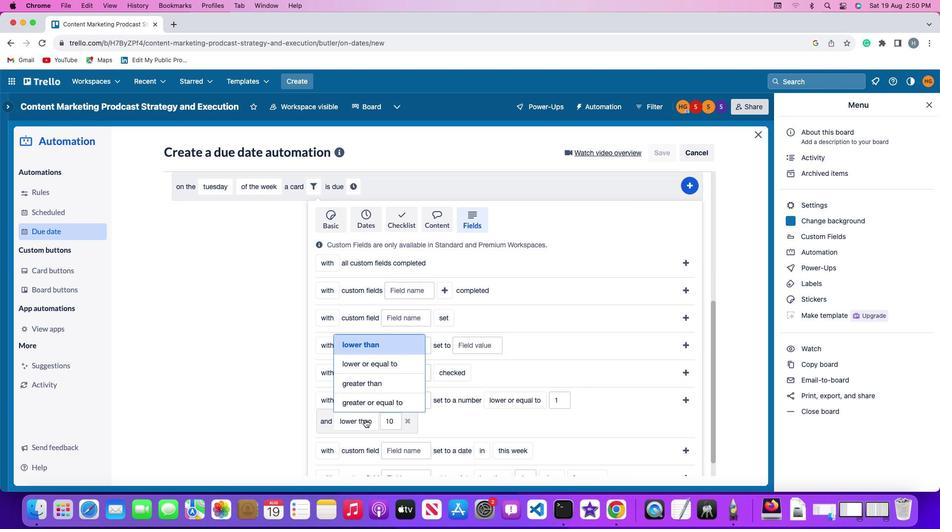 
Action: Mouse moved to (374, 362)
Screenshot: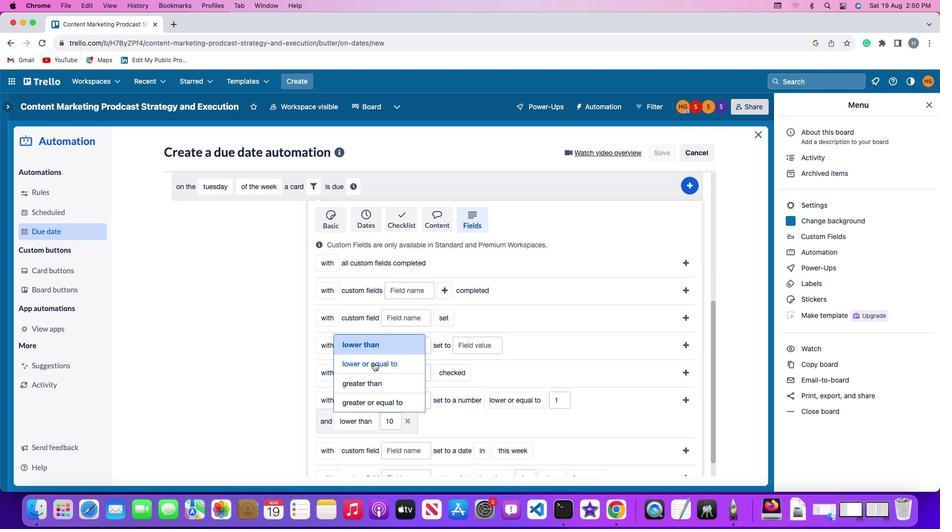 
Action: Mouse pressed left at (374, 362)
Screenshot: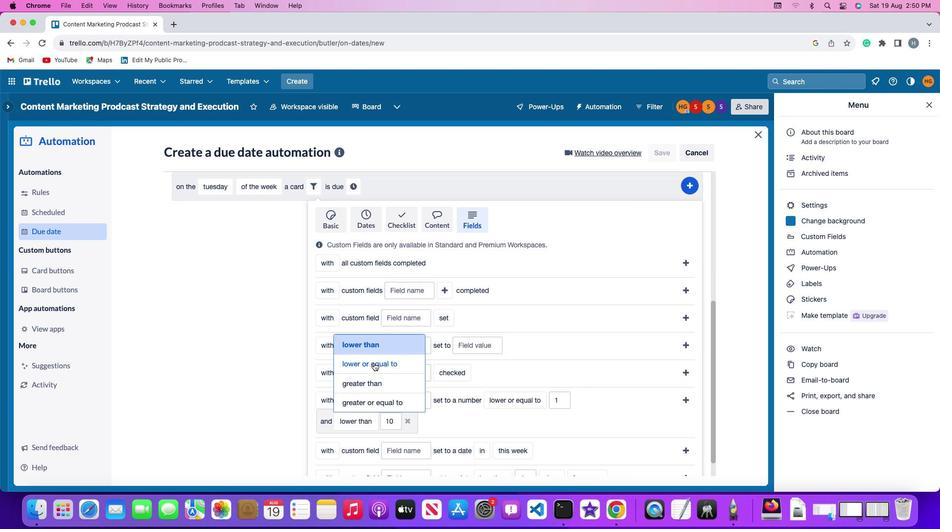 
Action: Mouse moved to (418, 420)
Screenshot: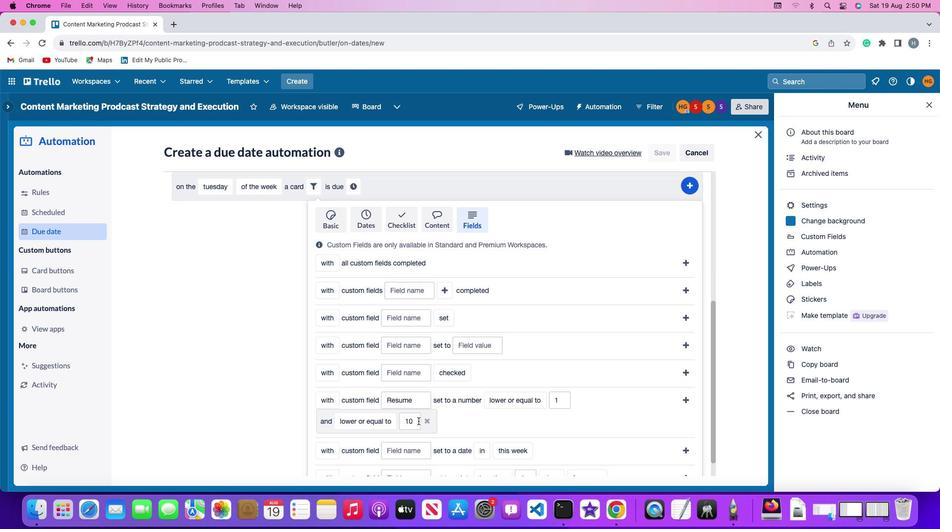 
Action: Mouse pressed left at (418, 420)
Screenshot: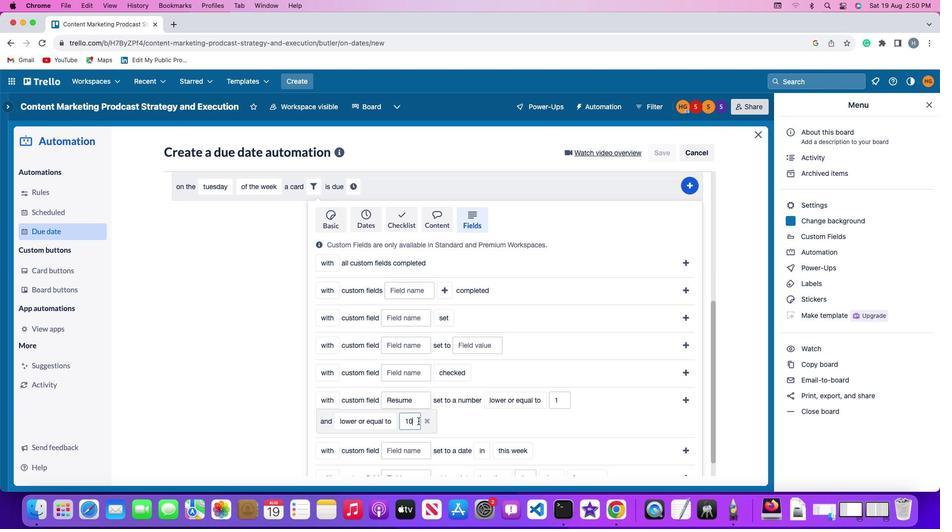 
Action: Mouse moved to (417, 418)
Screenshot: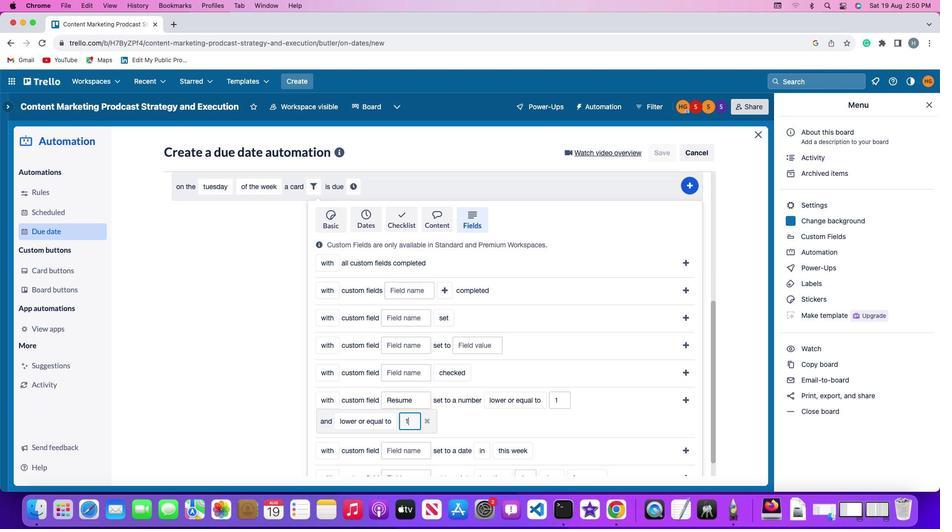 
Action: Key pressed Key.backspace
Screenshot: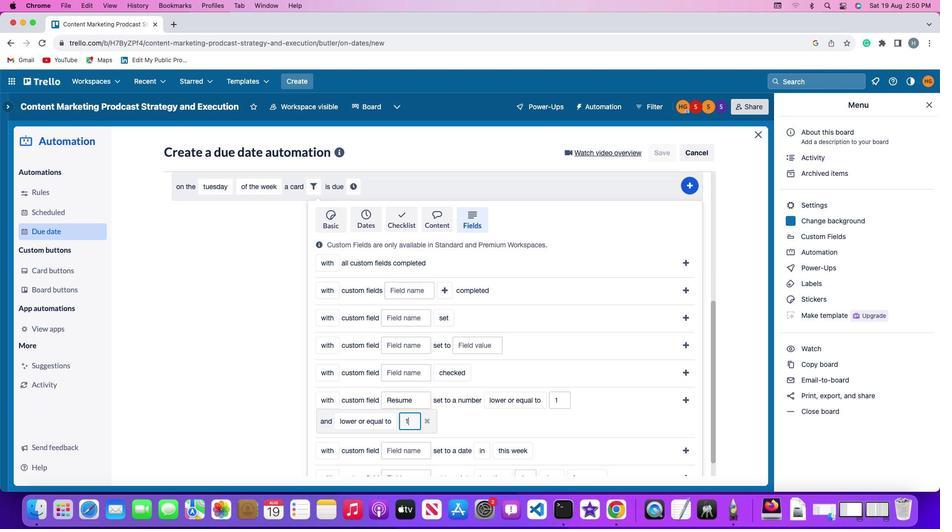 
Action: Mouse moved to (417, 417)
Screenshot: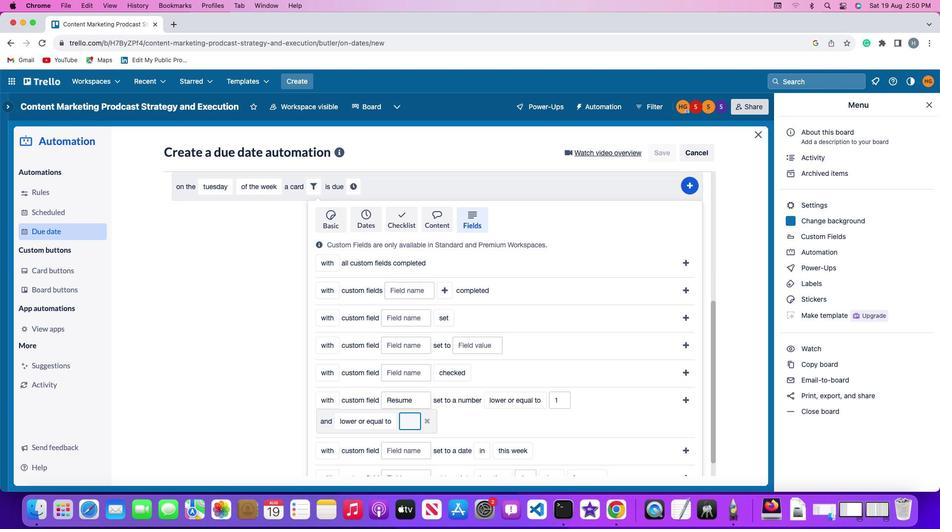 
Action: Key pressed Key.backspace
Screenshot: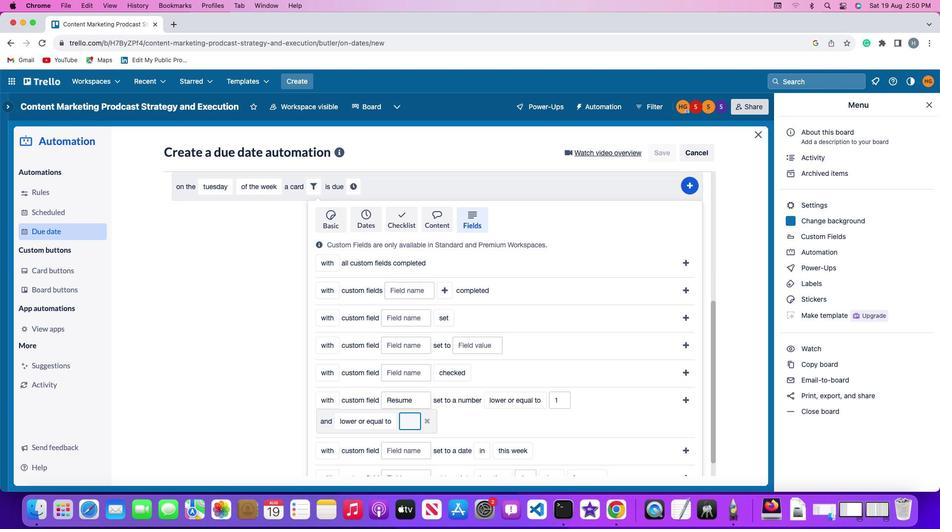 
Action: Mouse moved to (417, 417)
Screenshot: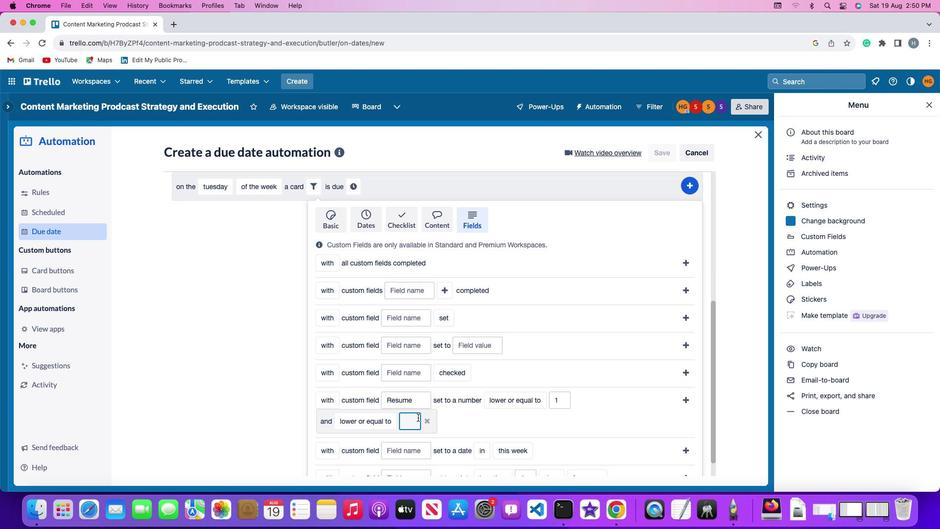 
Action: Key pressed '1'
Screenshot: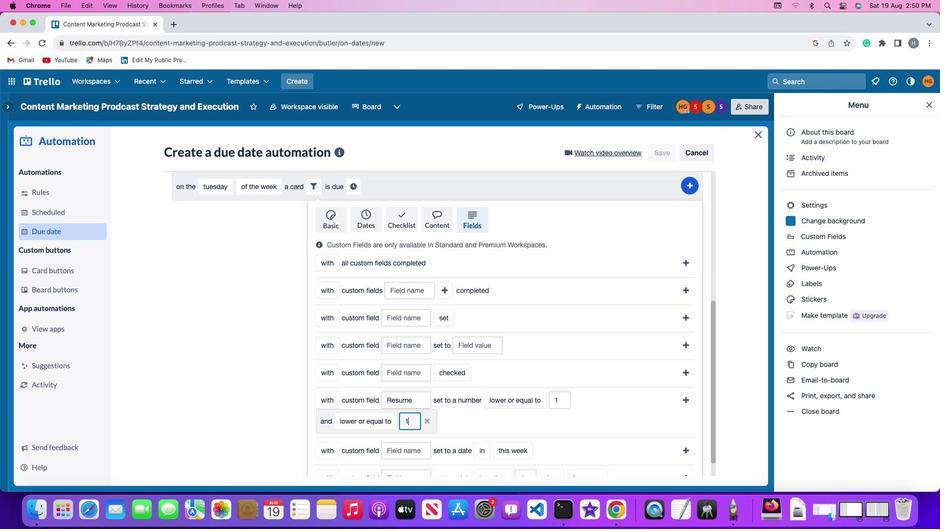 
Action: Mouse moved to (418, 418)
Screenshot: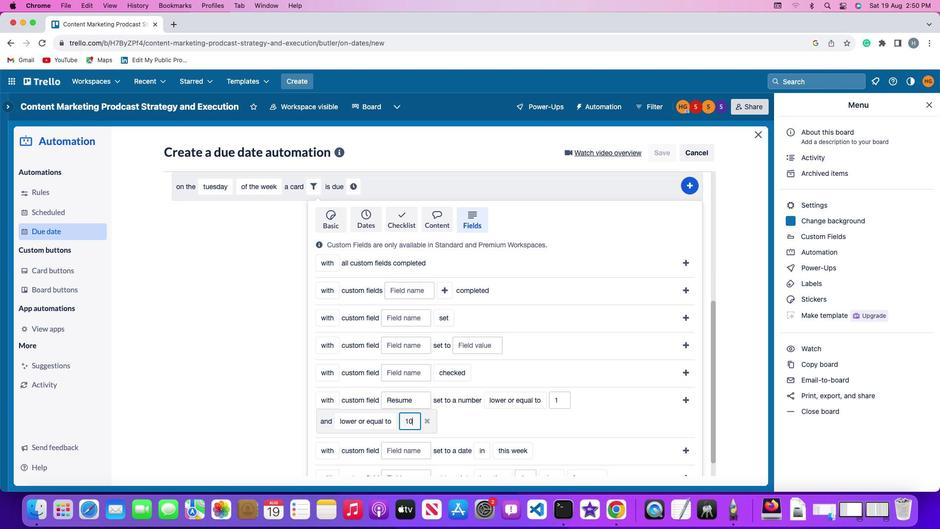 
Action: Key pressed '0'
Screenshot: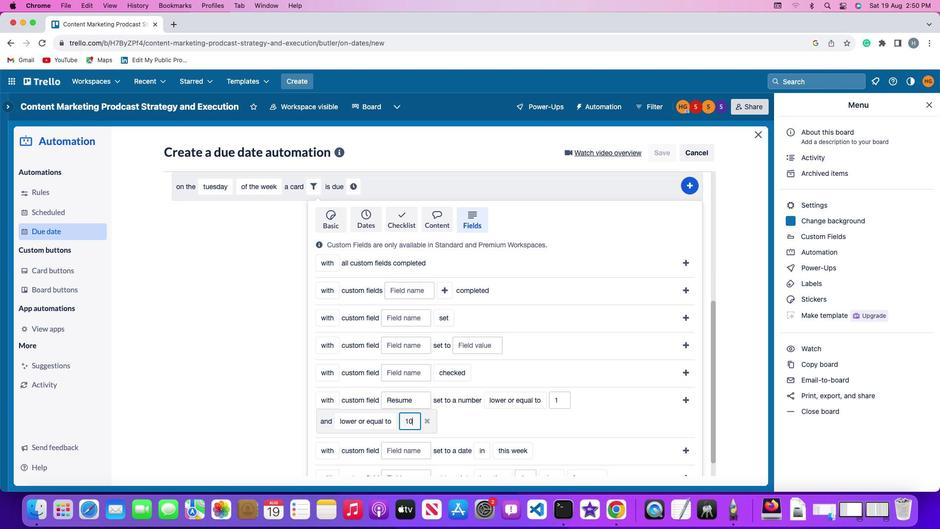 
Action: Mouse moved to (687, 397)
Screenshot: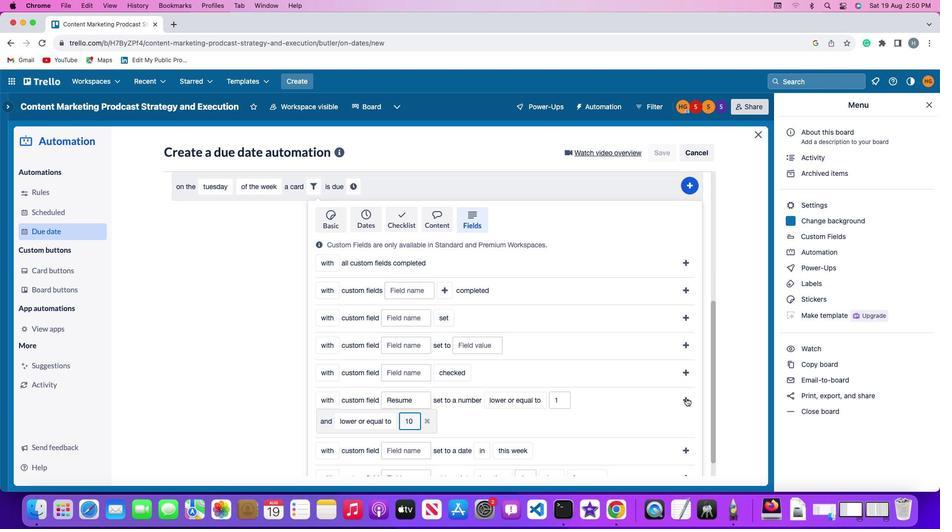 
Action: Mouse pressed left at (687, 397)
Screenshot: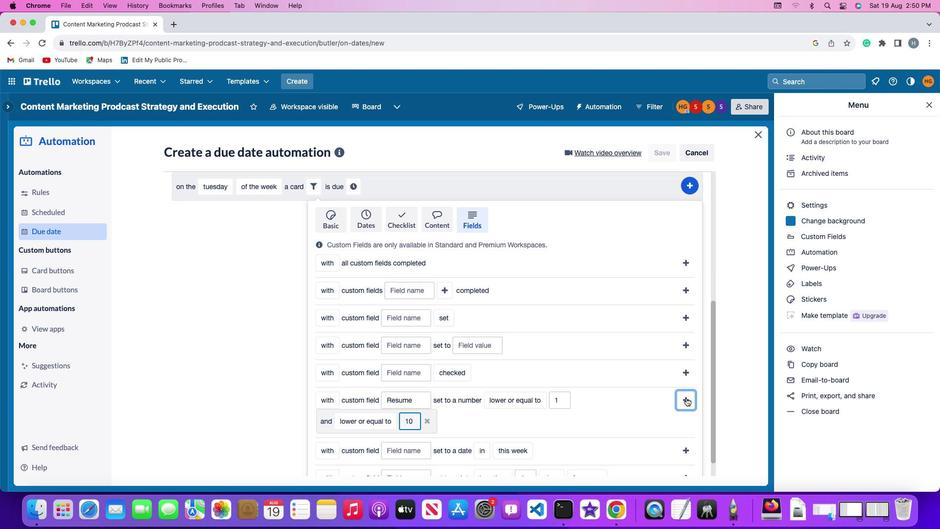 
Action: Mouse moved to (648, 427)
Screenshot: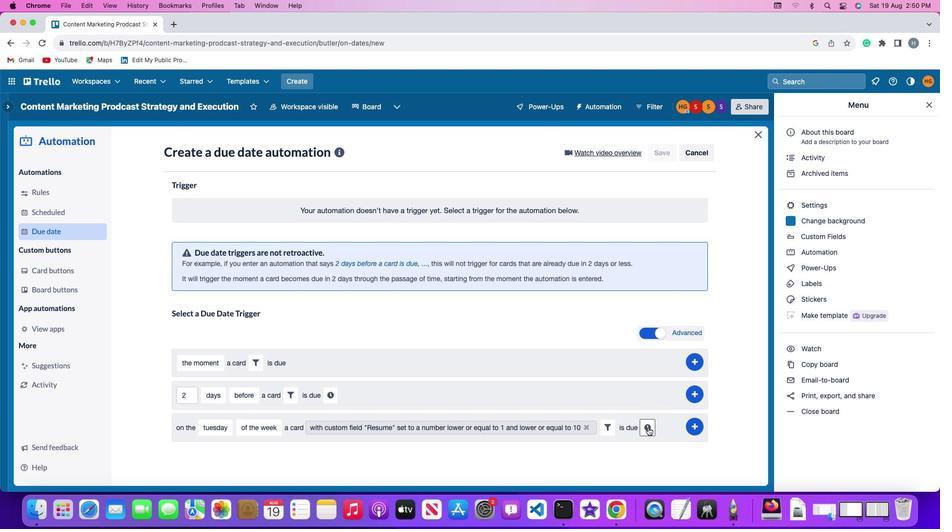 
Action: Mouse pressed left at (648, 427)
Screenshot: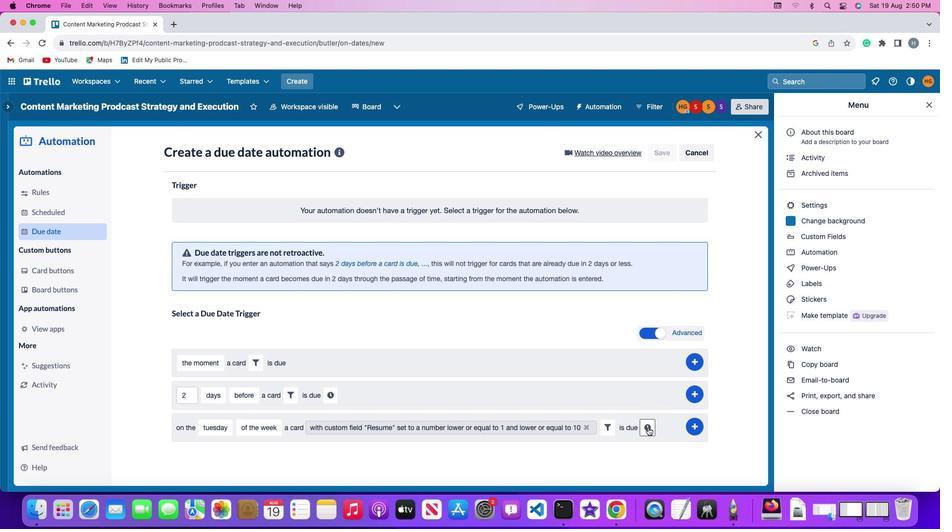 
Action: Mouse moved to (206, 449)
Screenshot: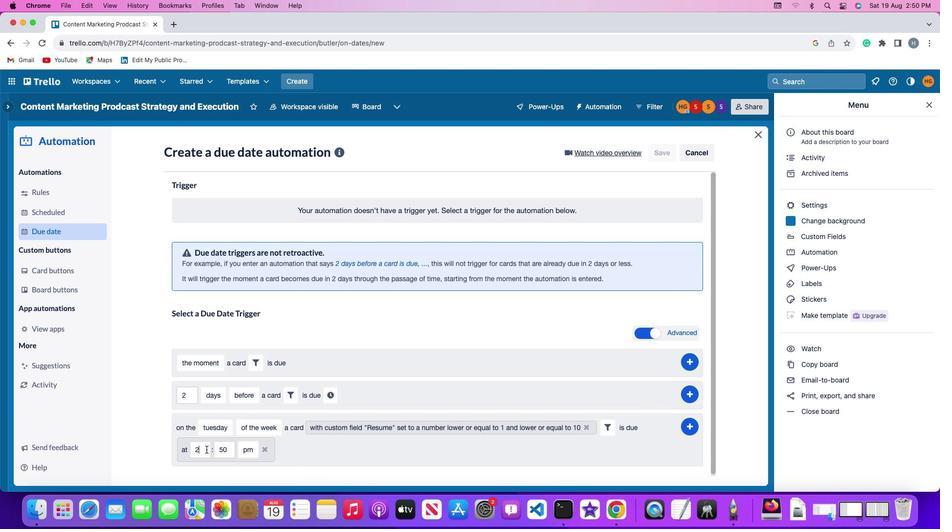 
Action: Mouse pressed left at (206, 449)
Screenshot: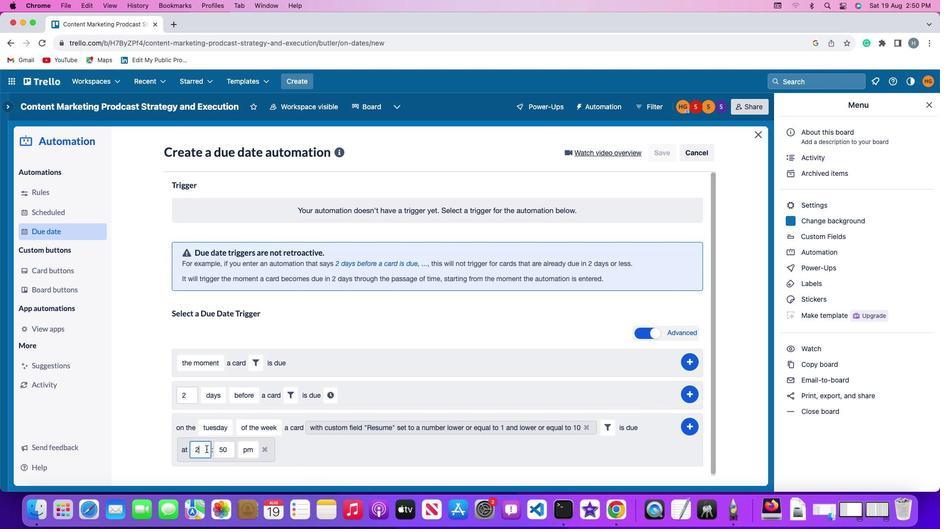 
Action: Mouse moved to (206, 449)
Screenshot: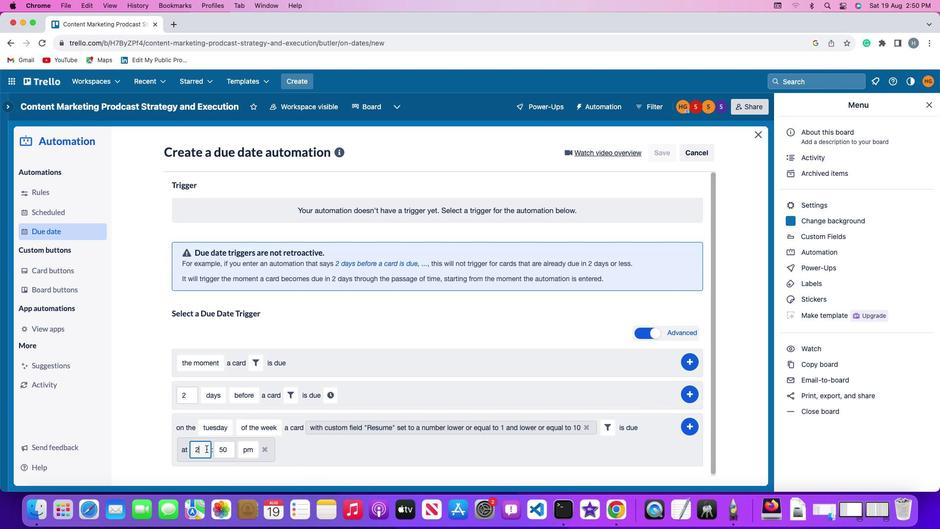 
Action: Key pressed Key.backspace'1''1'
Screenshot: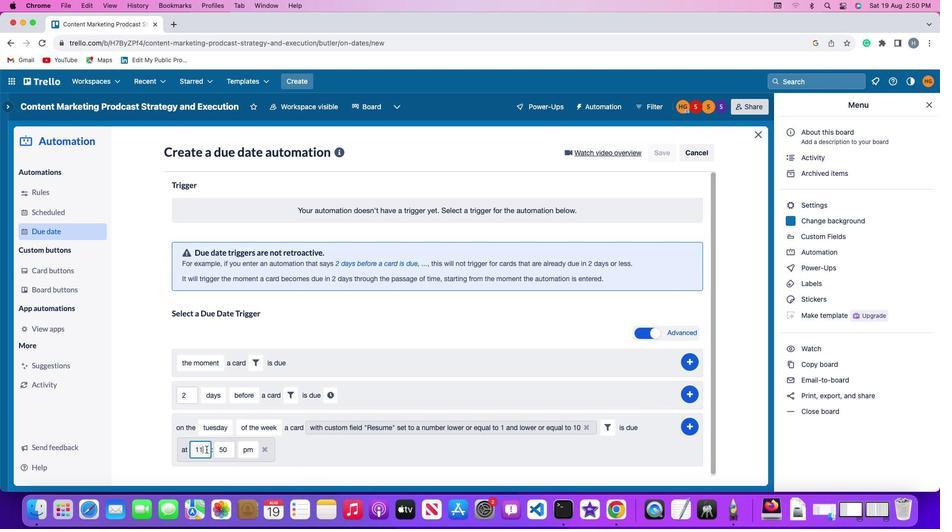 
Action: Mouse moved to (229, 448)
Screenshot: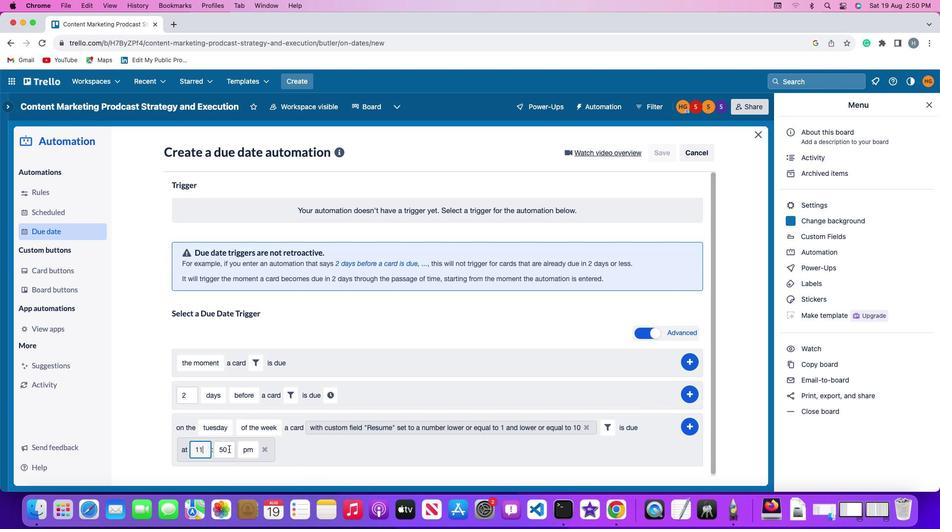 
Action: Mouse pressed left at (229, 448)
Screenshot: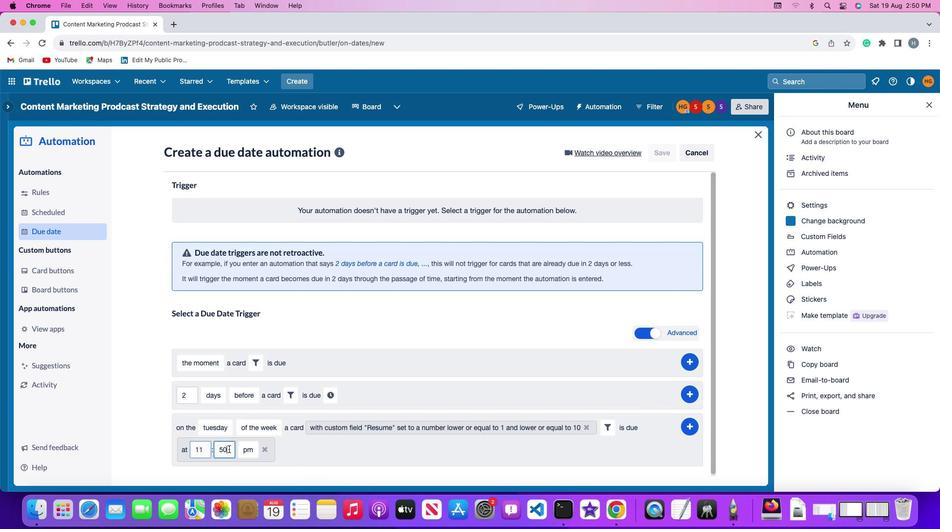 
Action: Key pressed Key.backspaceKey.backspace'0''0'
Screenshot: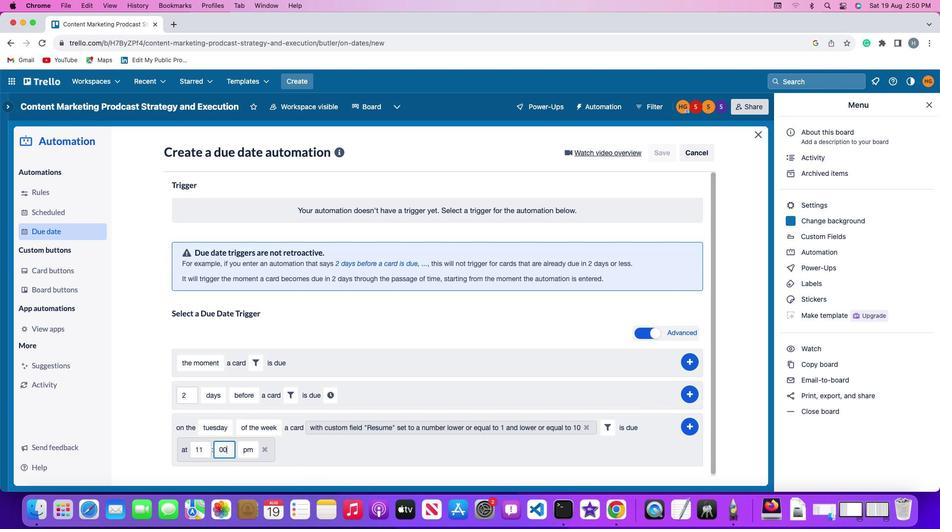 
Action: Mouse moved to (246, 447)
Screenshot: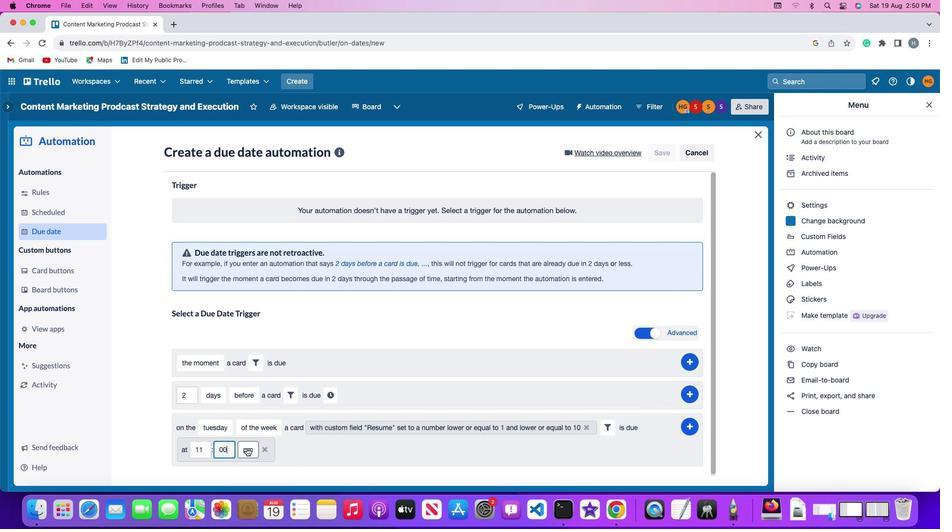
Action: Mouse pressed left at (246, 447)
Screenshot: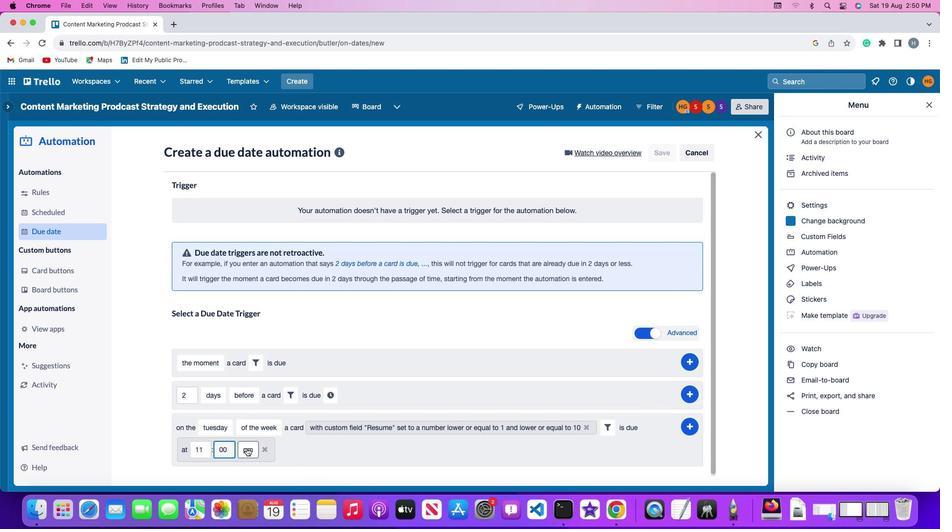 
Action: Mouse moved to (253, 410)
Screenshot: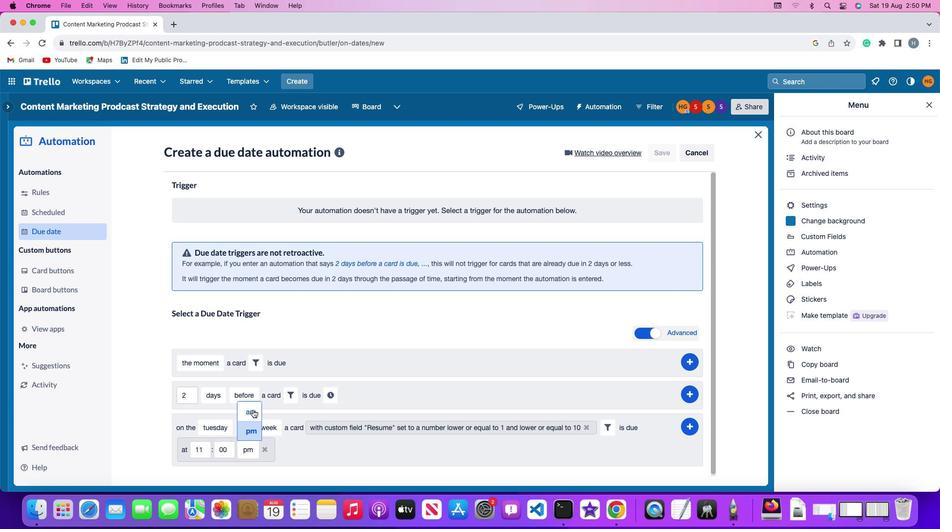 
Action: Mouse pressed left at (253, 410)
Screenshot: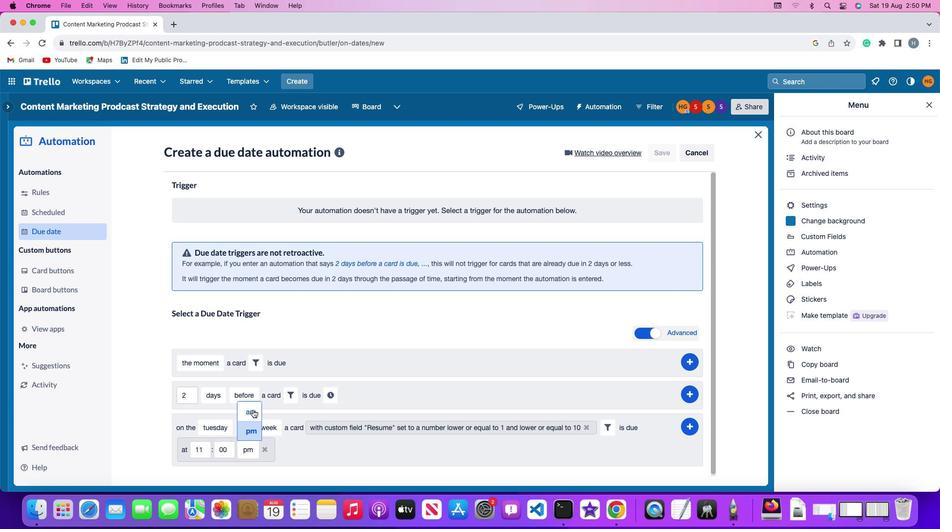 
Action: Mouse moved to (694, 424)
Screenshot: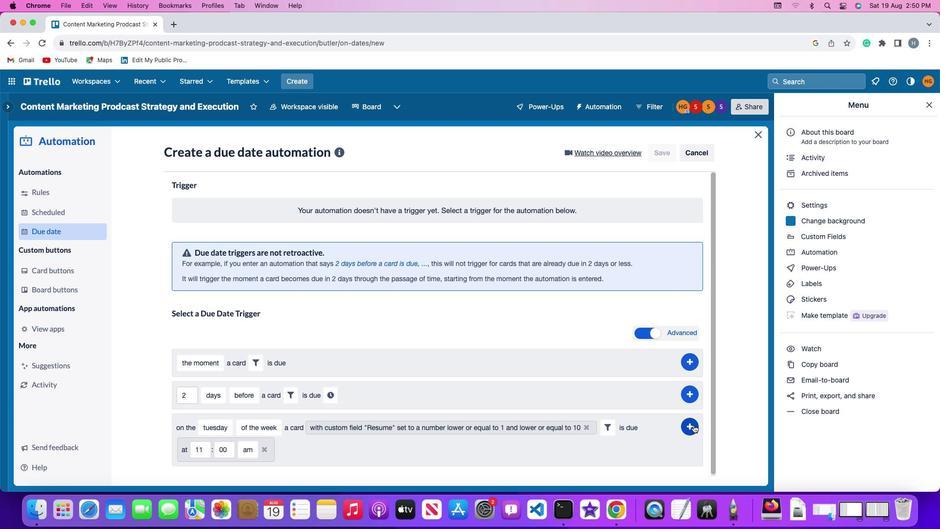 
Action: Mouse pressed left at (694, 424)
Screenshot: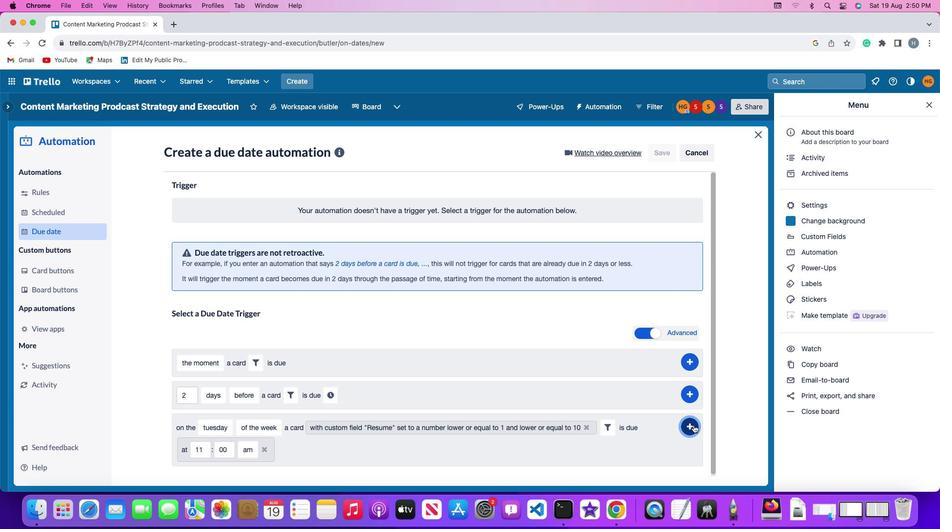 
Action: Mouse moved to (740, 353)
Screenshot: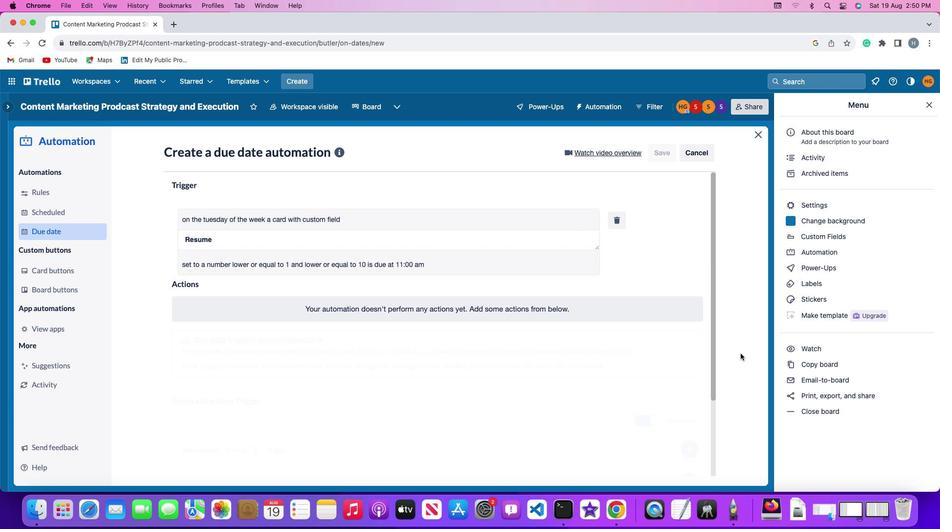 
